 Task: Create in the project AgileRapid and in the Backlog issue 'Develop a new tool for automated testing of web application functional correctness and performance under stress conditions' a child issue 'Data access request policy enforcement and auditing', and assign it to team member softage.3@softage.net. Create in the project AgileRapid and in the Backlog issue 'Upgrade the error recovery and fault tolerance features of a web application to improve system stability and availability' a child issue 'Serverless computing application resource allocation remediation', and assign it to team member softage.4@softage.net
Action: Mouse moved to (246, 61)
Screenshot: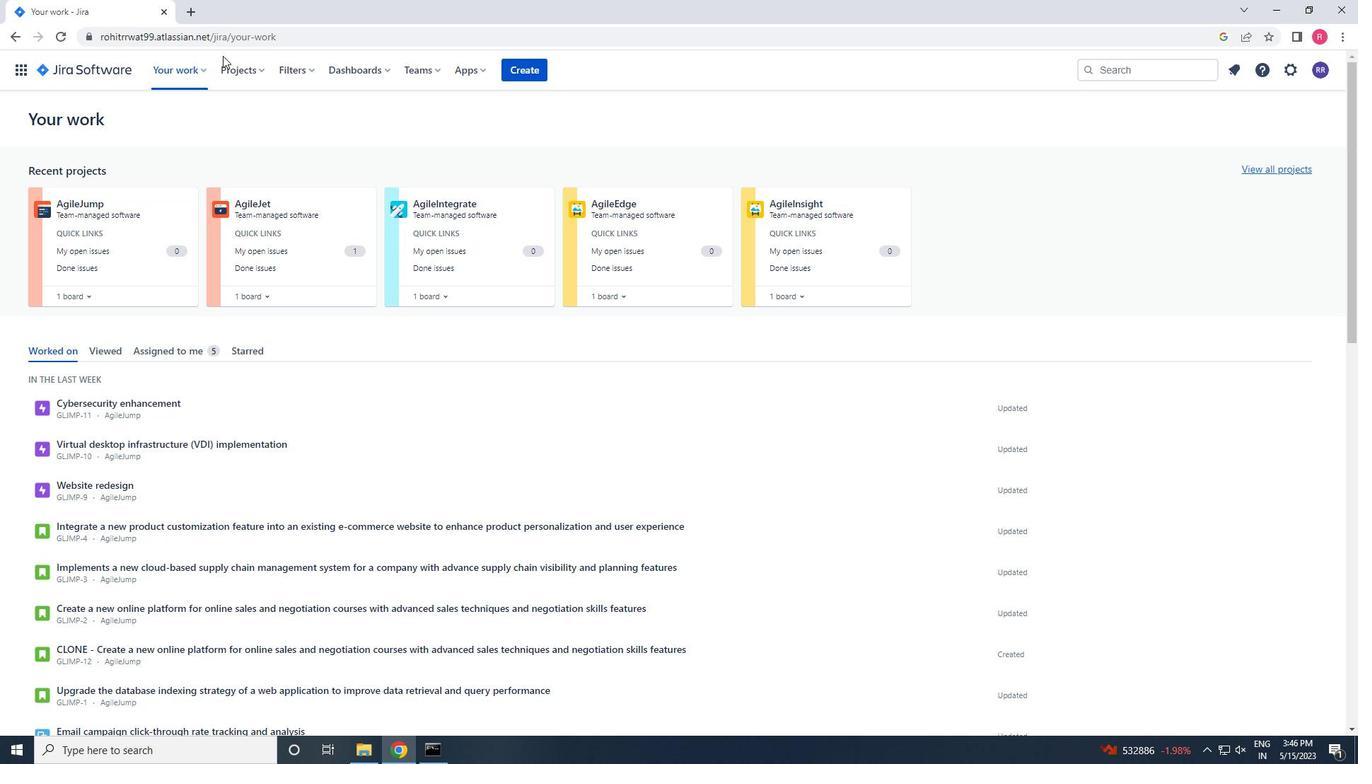 
Action: Mouse pressed left at (246, 61)
Screenshot: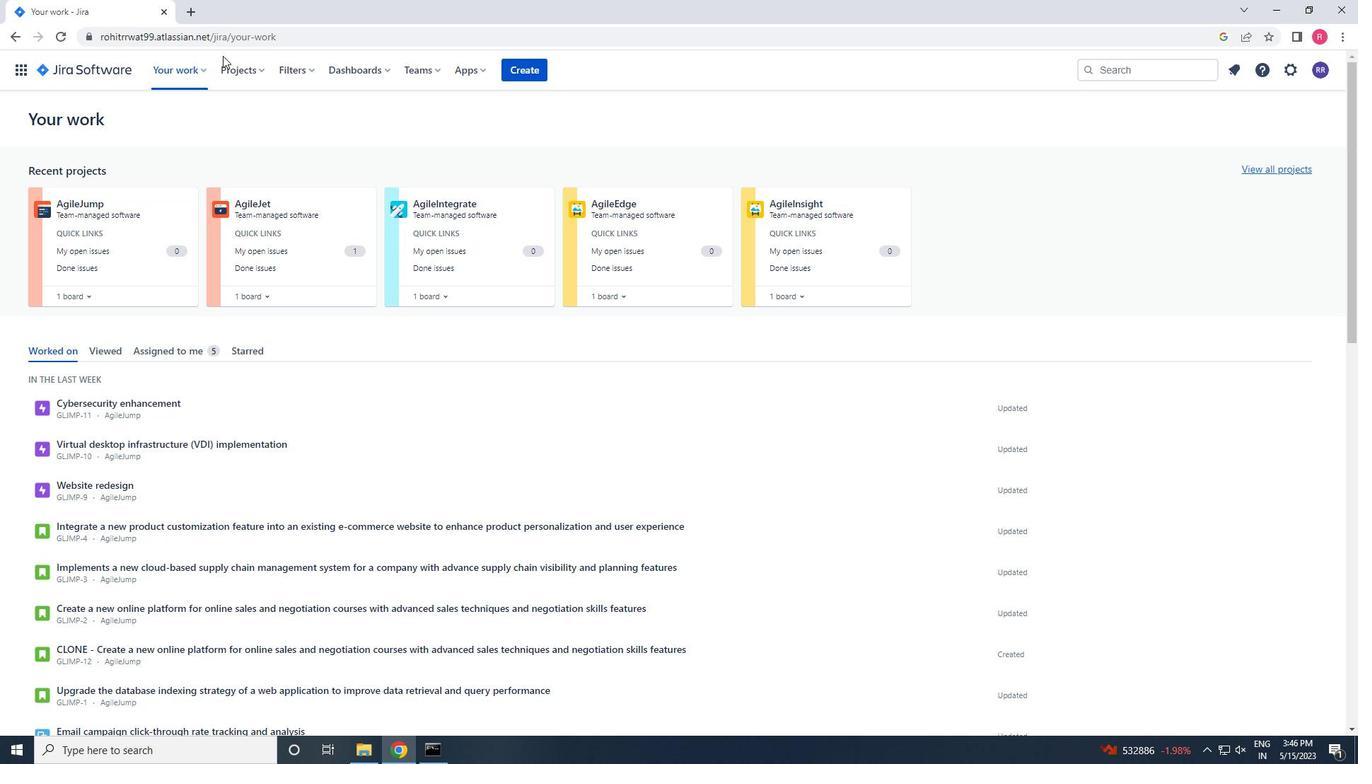 
Action: Mouse moved to (287, 141)
Screenshot: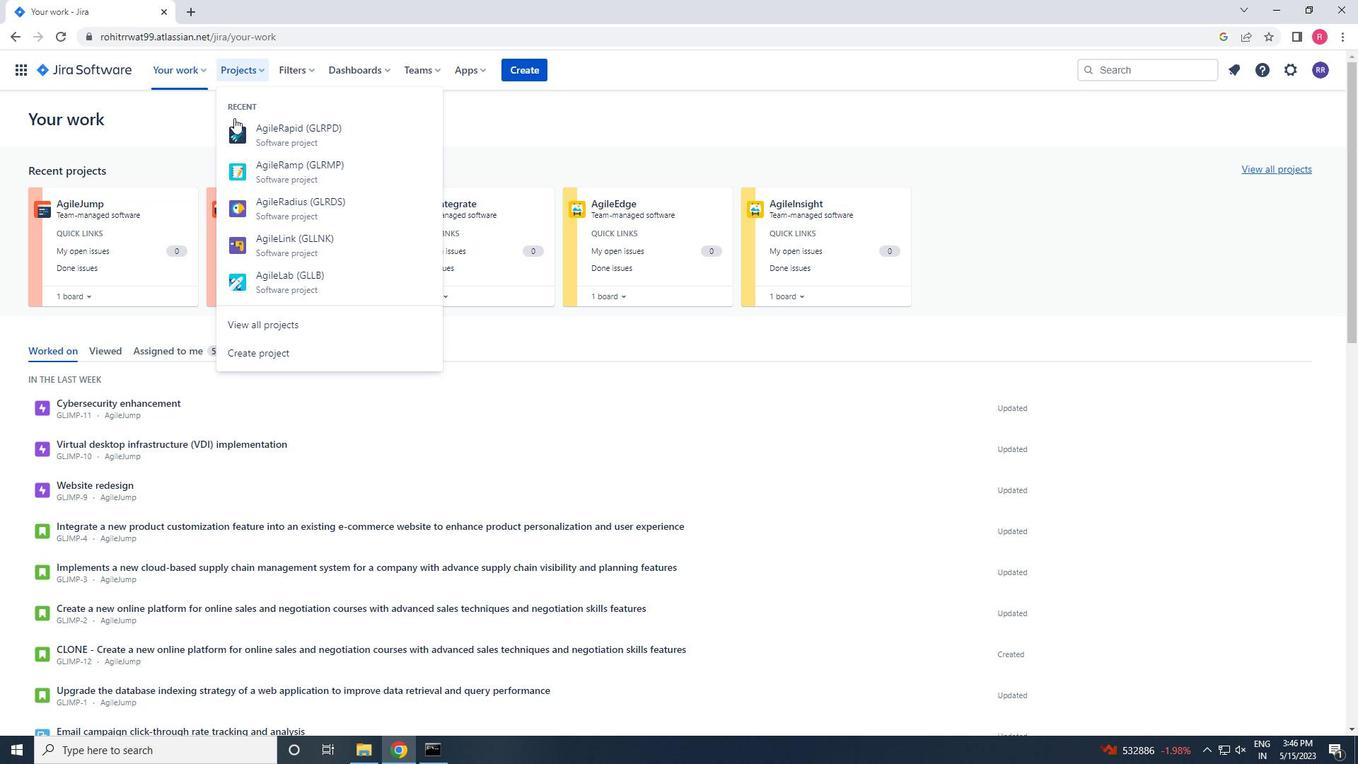 
Action: Mouse pressed left at (287, 141)
Screenshot: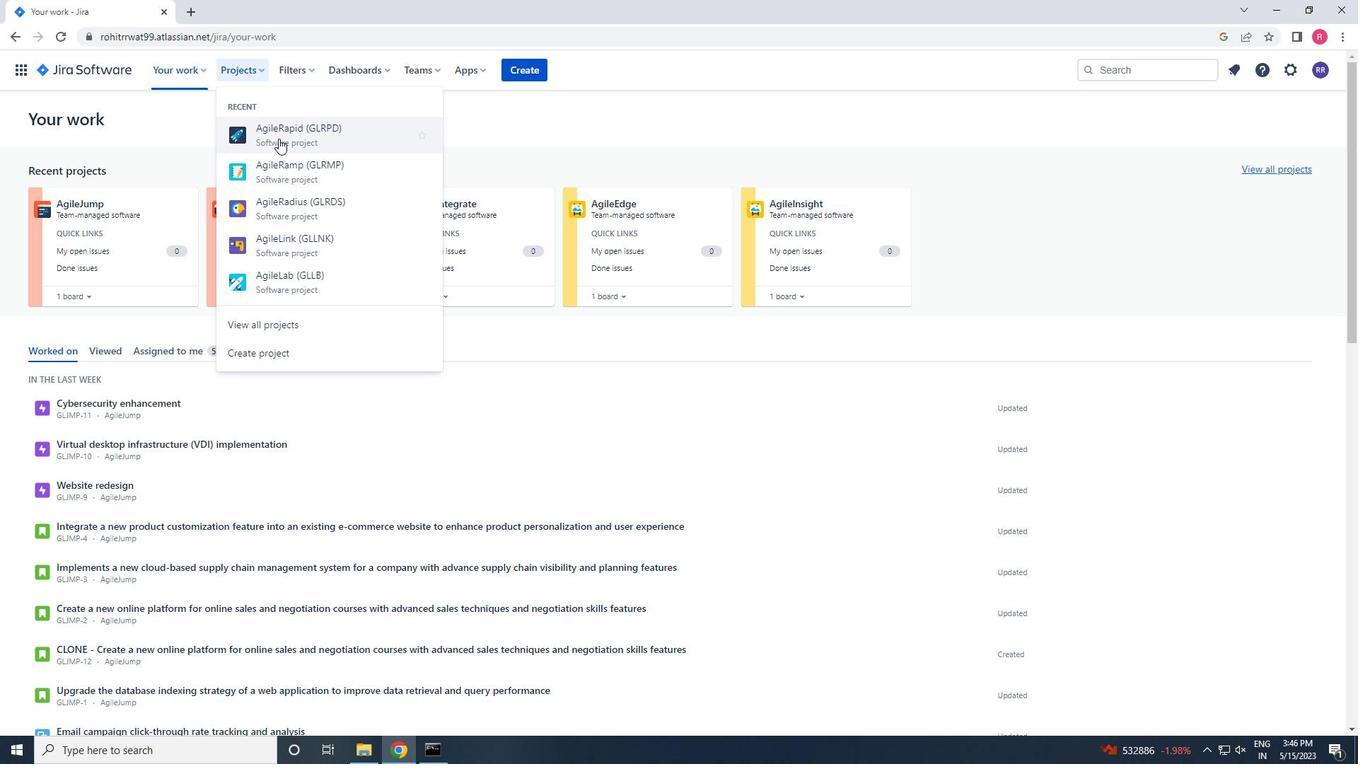 
Action: Mouse moved to (79, 215)
Screenshot: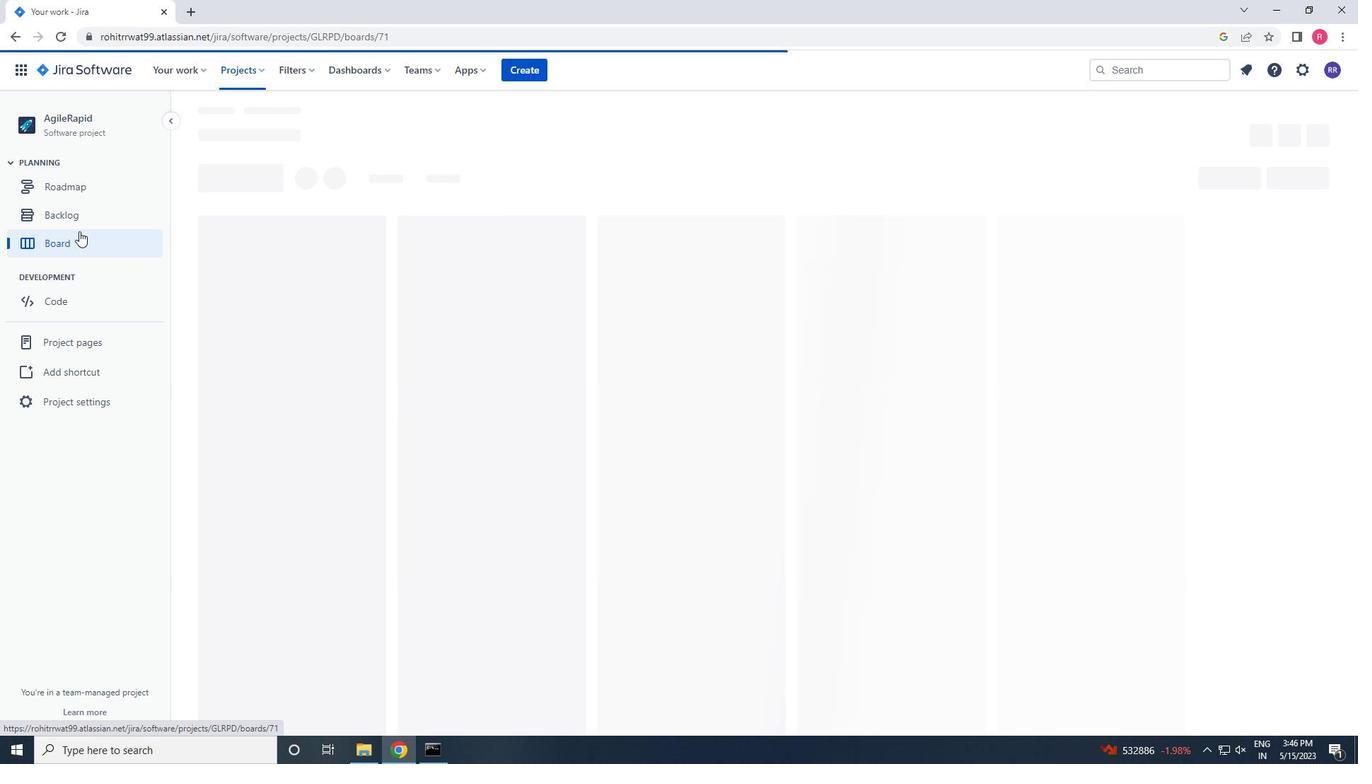 
Action: Mouse pressed left at (79, 215)
Screenshot: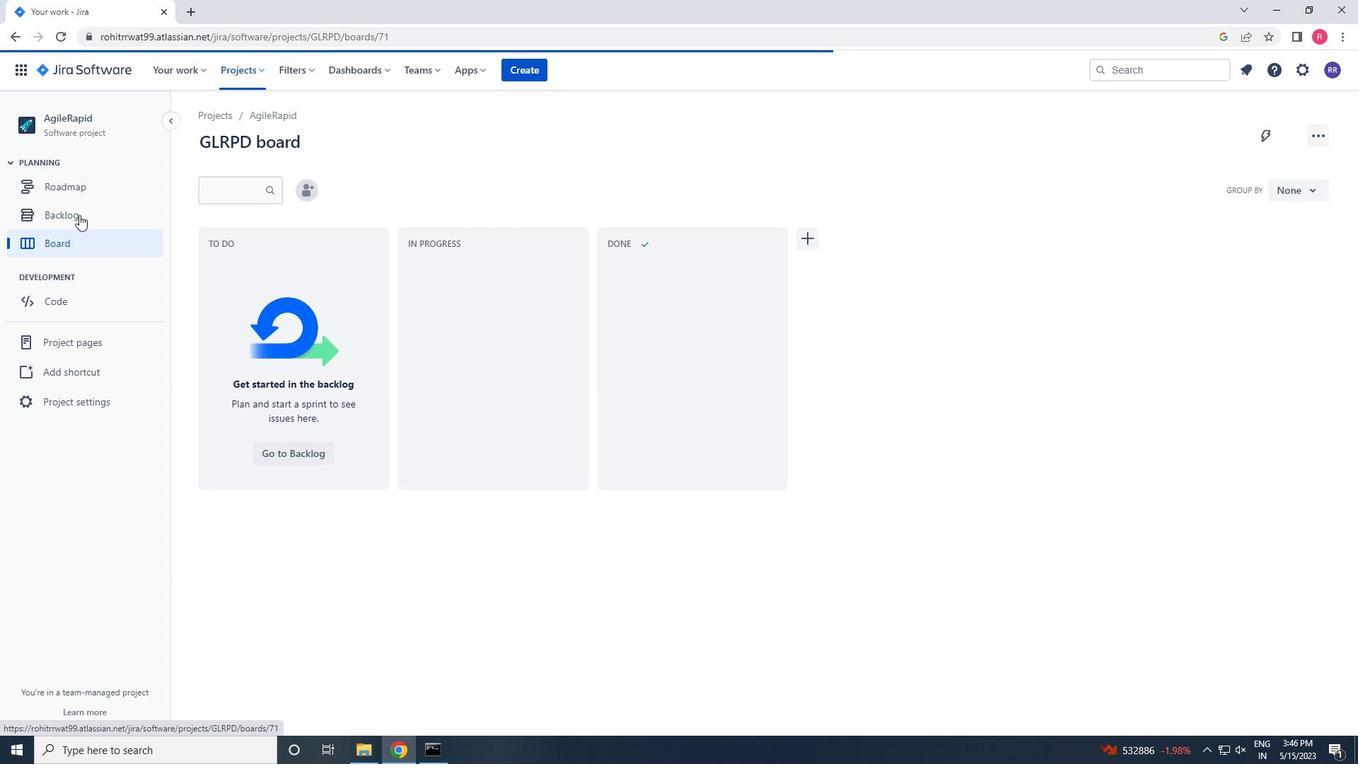 
Action: Mouse moved to (593, 583)
Screenshot: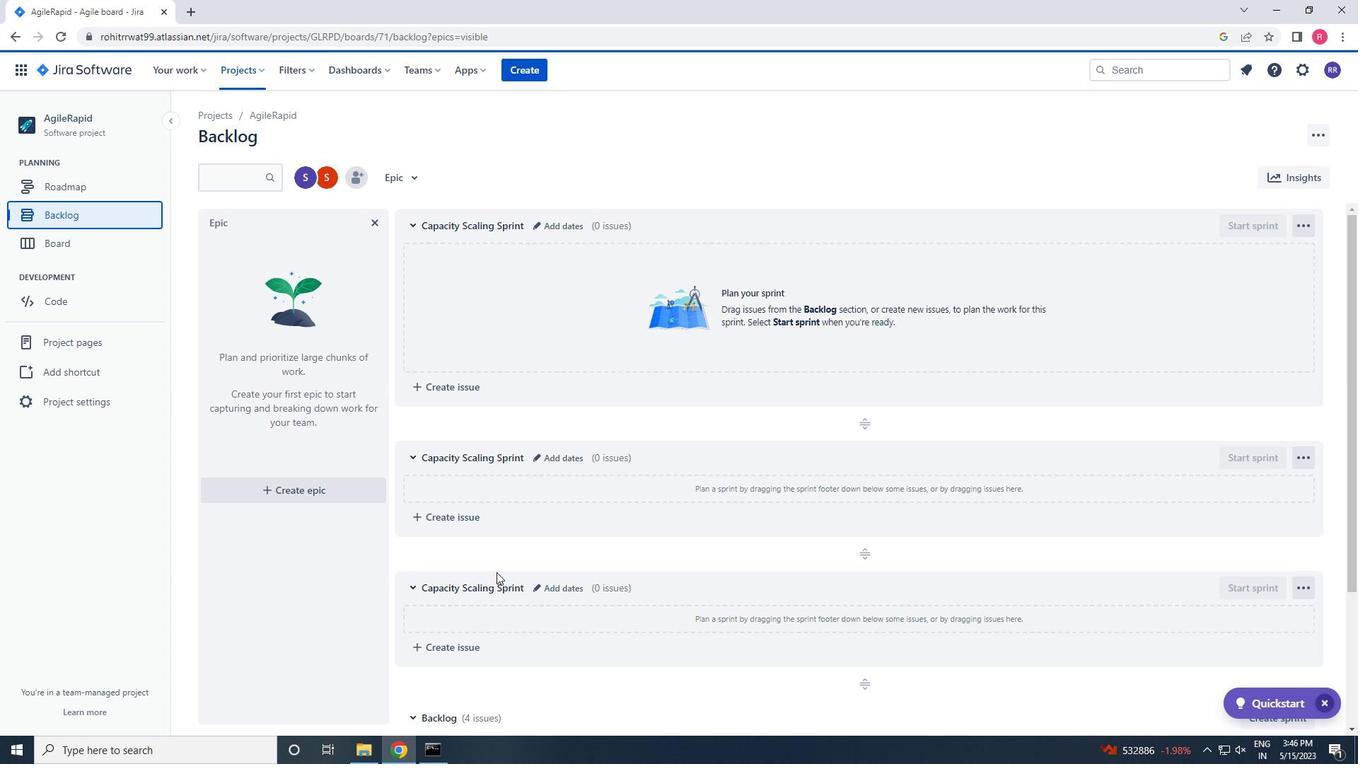 
Action: Mouse scrolled (593, 582) with delta (0, 0)
Screenshot: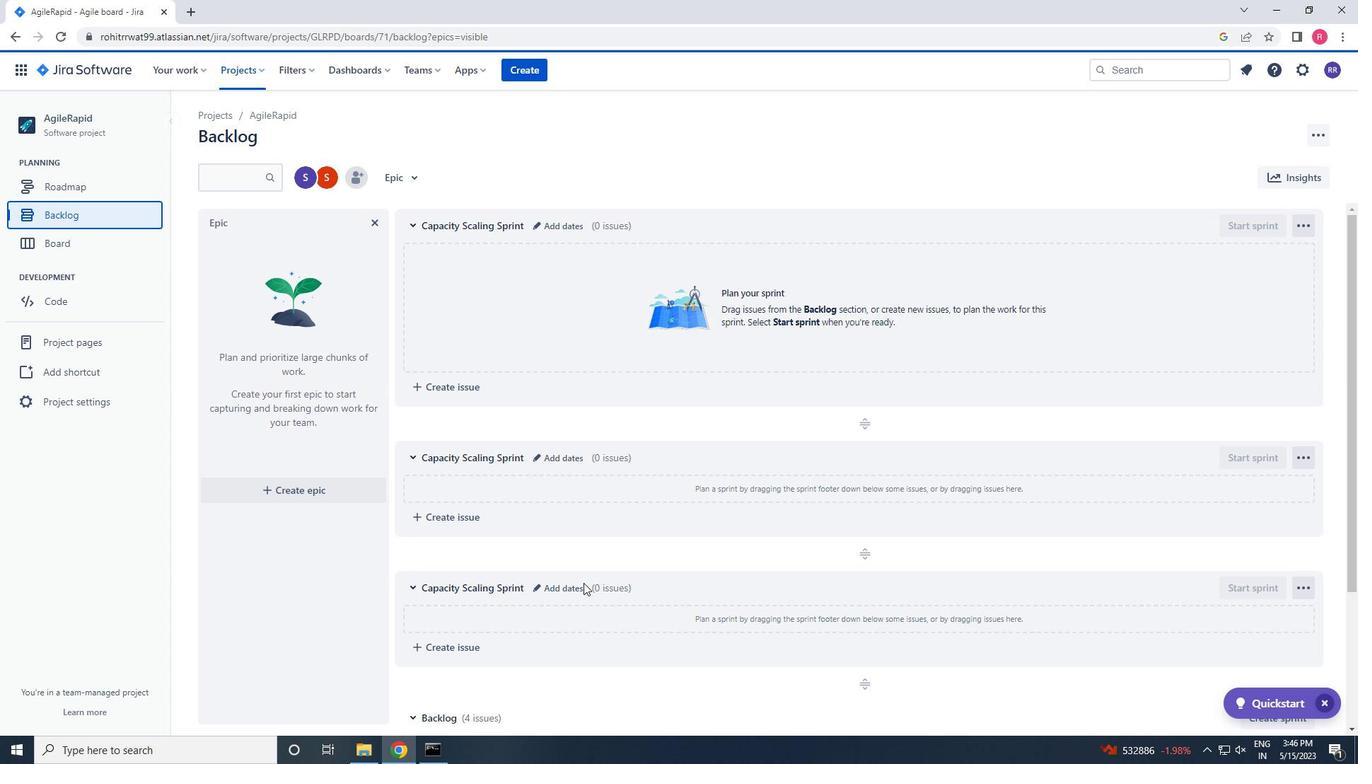 
Action: Mouse scrolled (593, 582) with delta (0, 0)
Screenshot: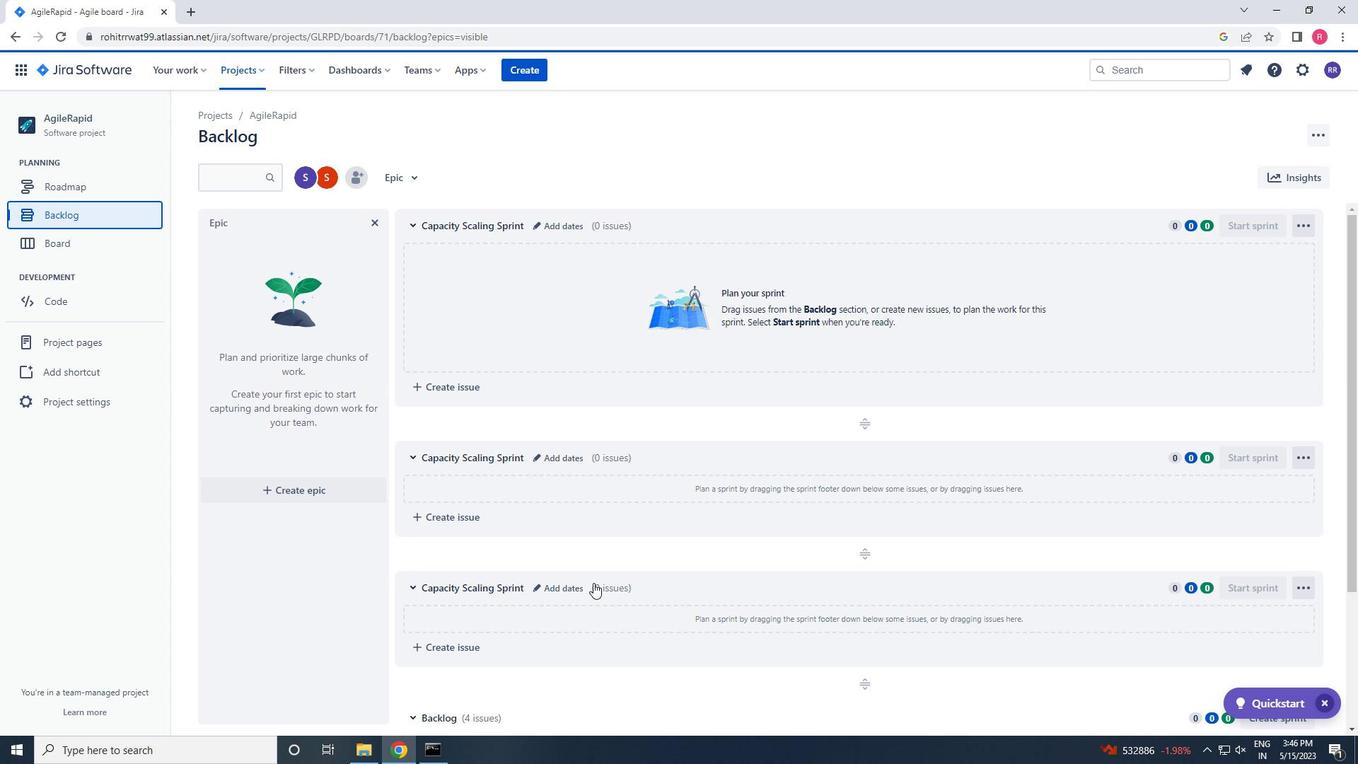 
Action: Mouse scrolled (593, 582) with delta (0, 0)
Screenshot: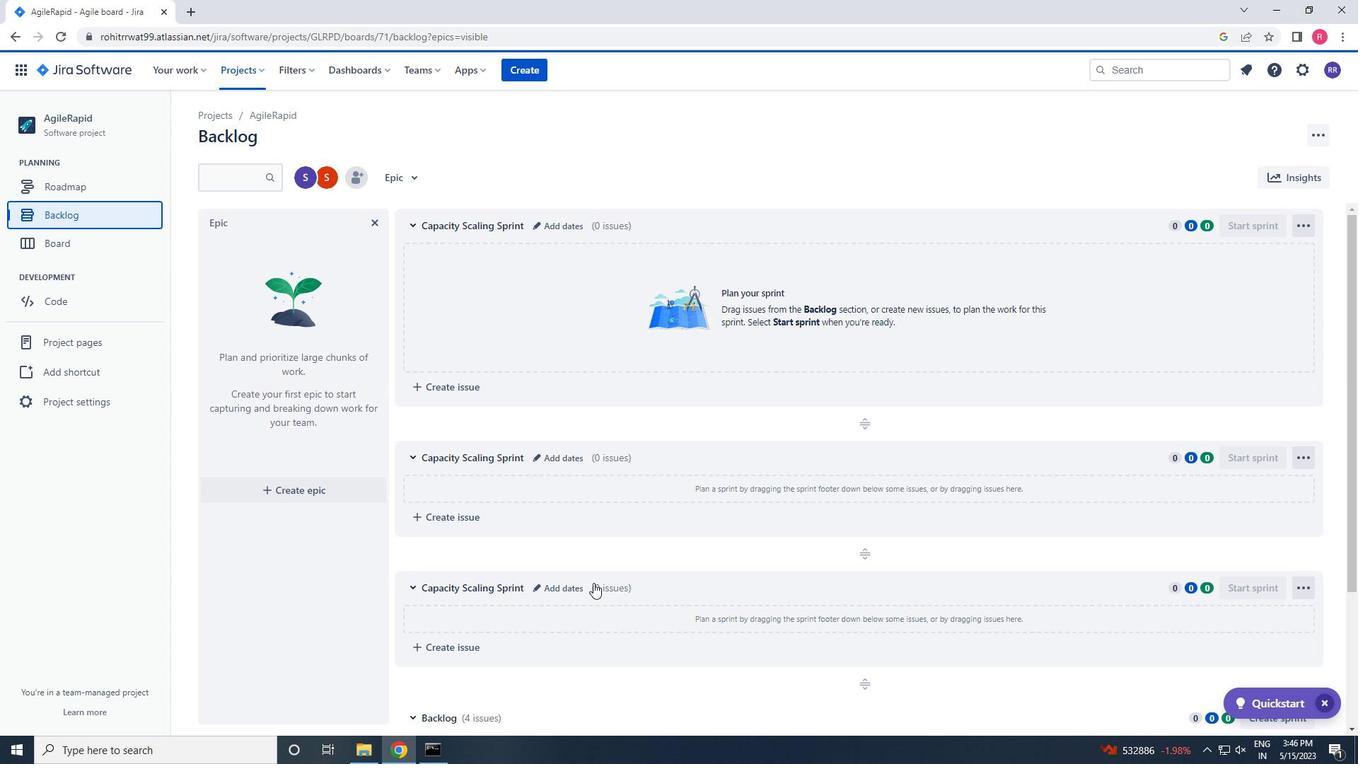 
Action: Mouse scrolled (593, 582) with delta (0, 0)
Screenshot: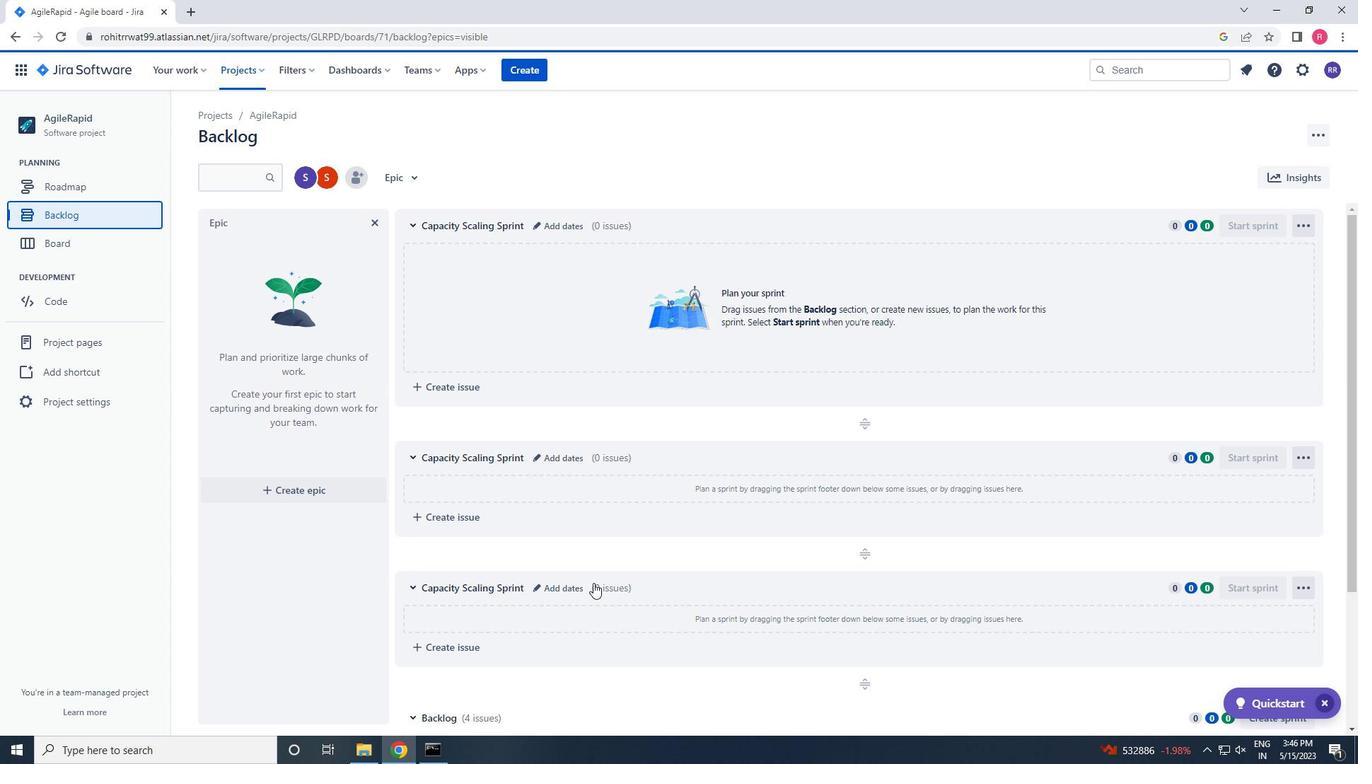 
Action: Mouse scrolled (593, 582) with delta (0, 0)
Screenshot: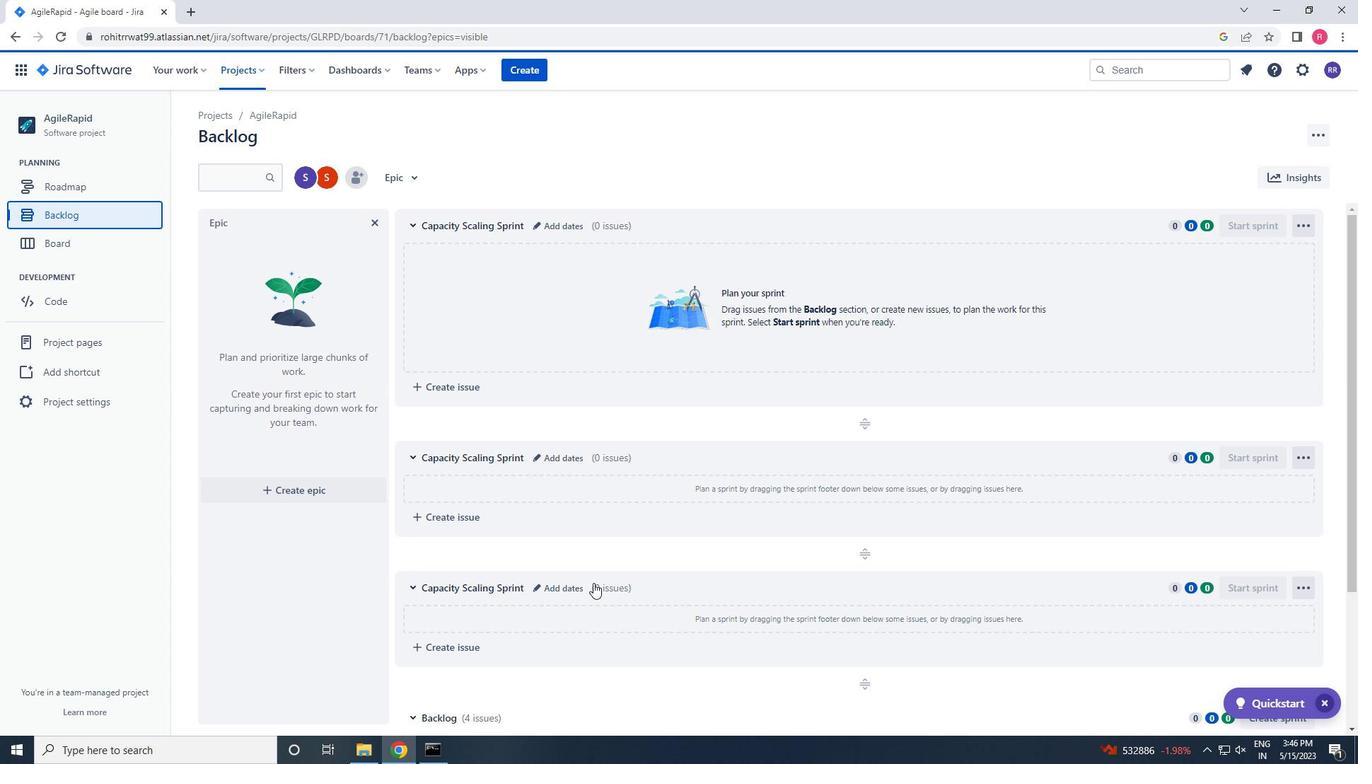 
Action: Mouse scrolled (593, 582) with delta (0, 0)
Screenshot: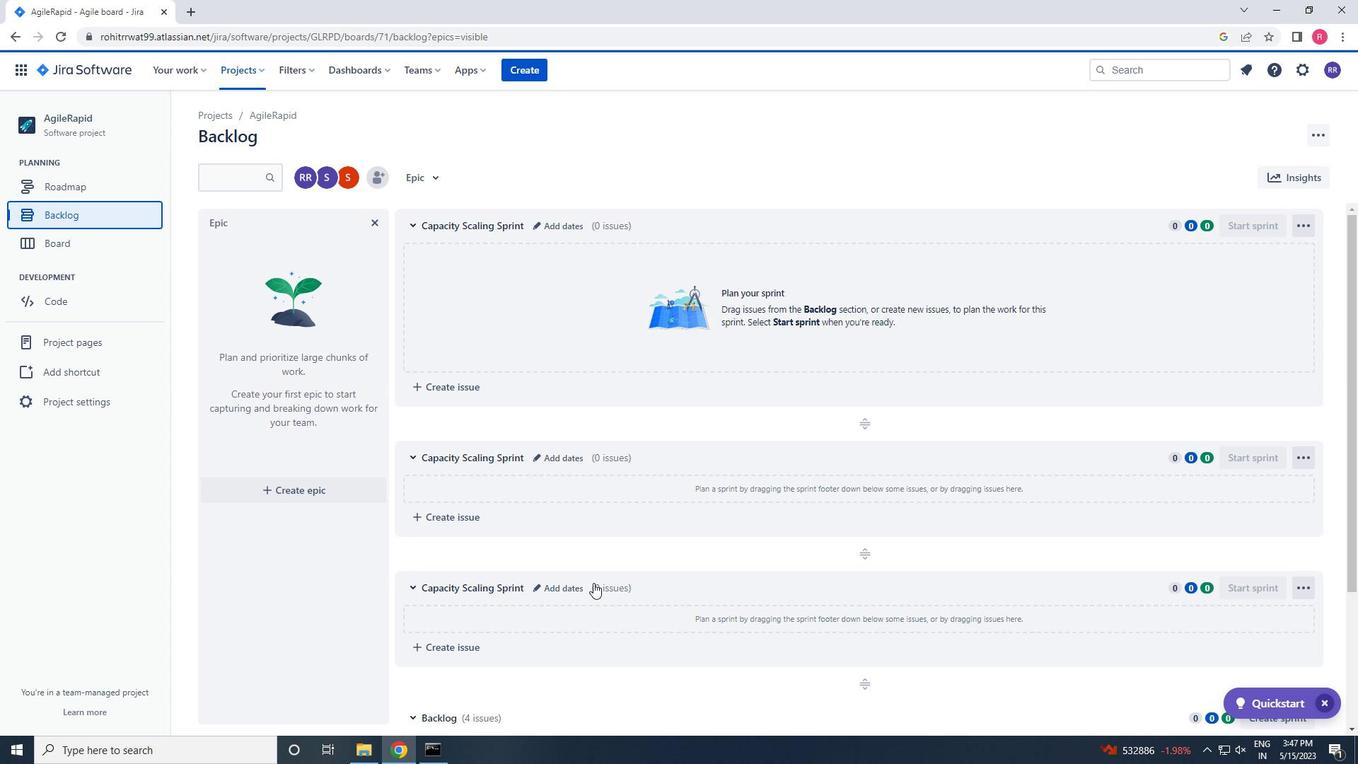 
Action: Mouse moved to (594, 583)
Screenshot: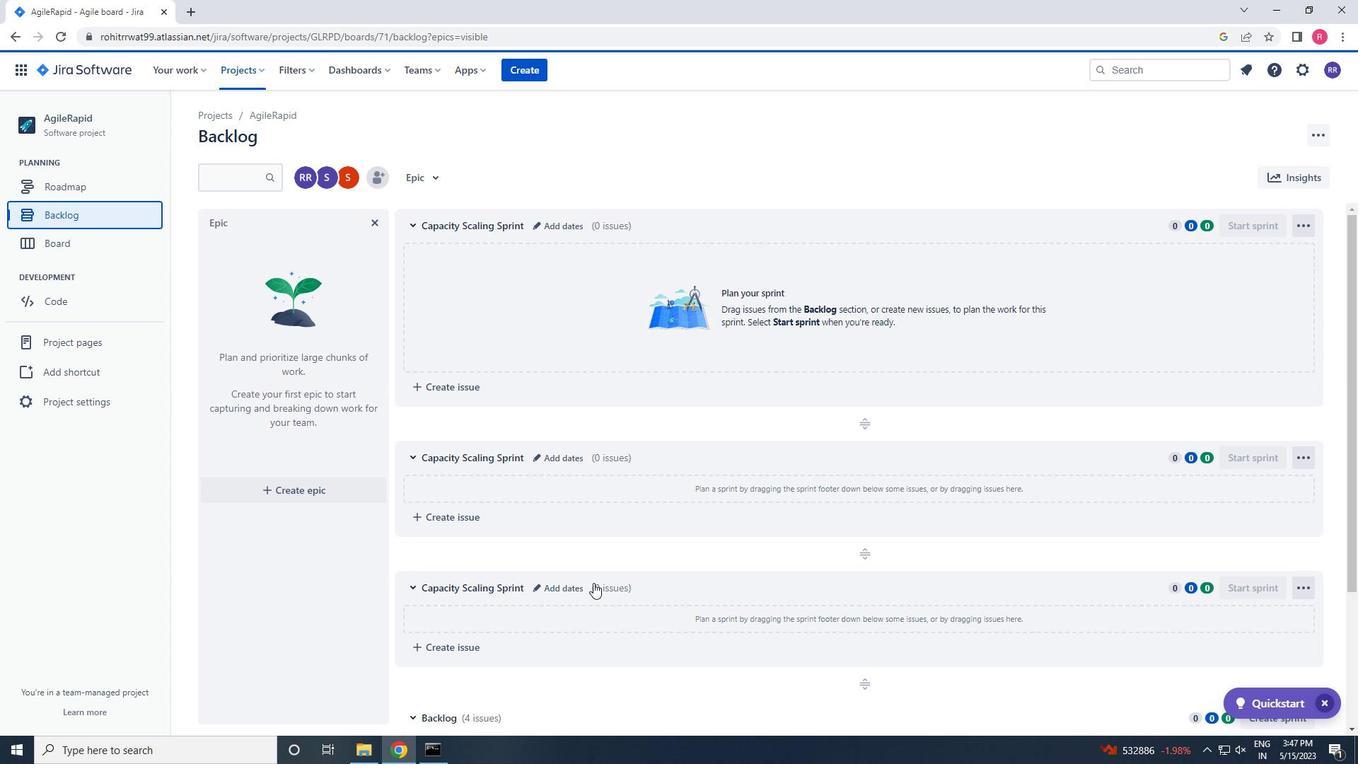 
Action: Mouse scrolled (594, 582) with delta (0, 0)
Screenshot: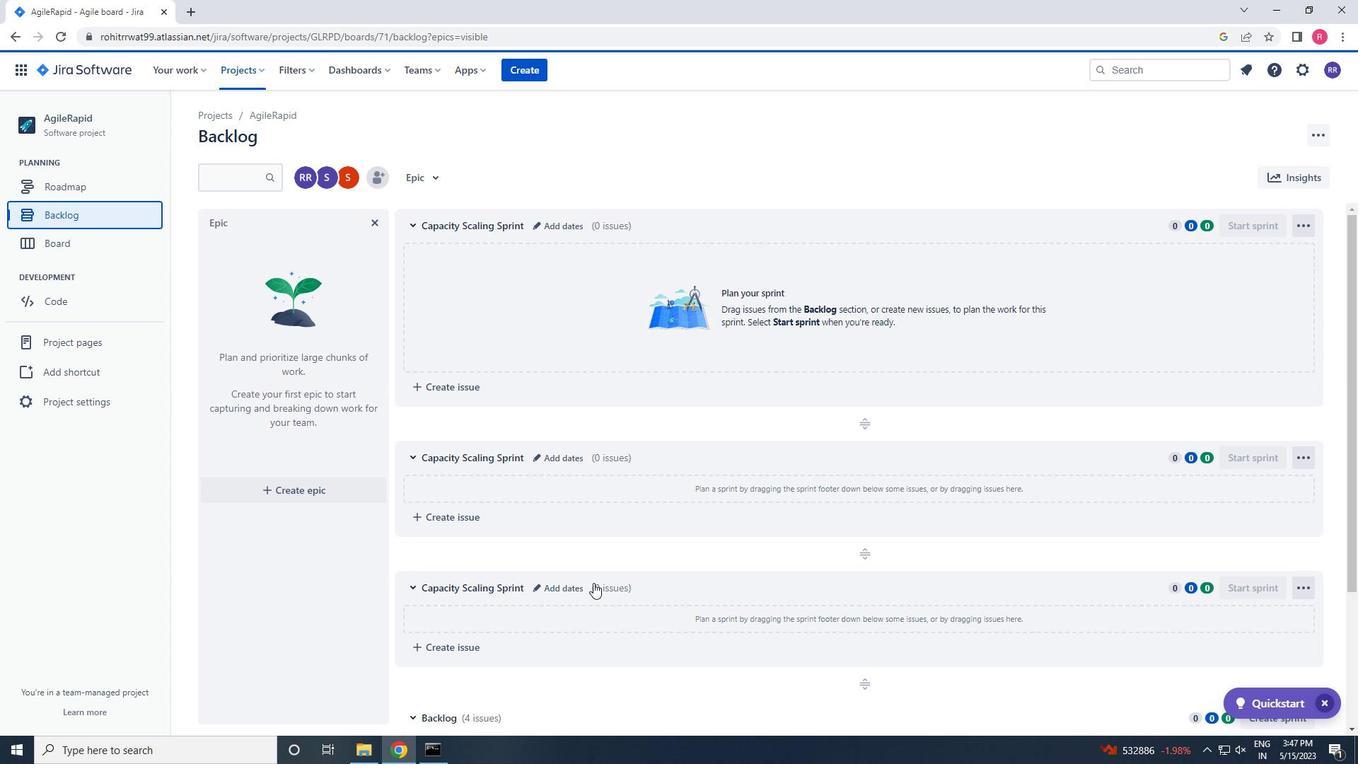 
Action: Mouse moved to (1090, 617)
Screenshot: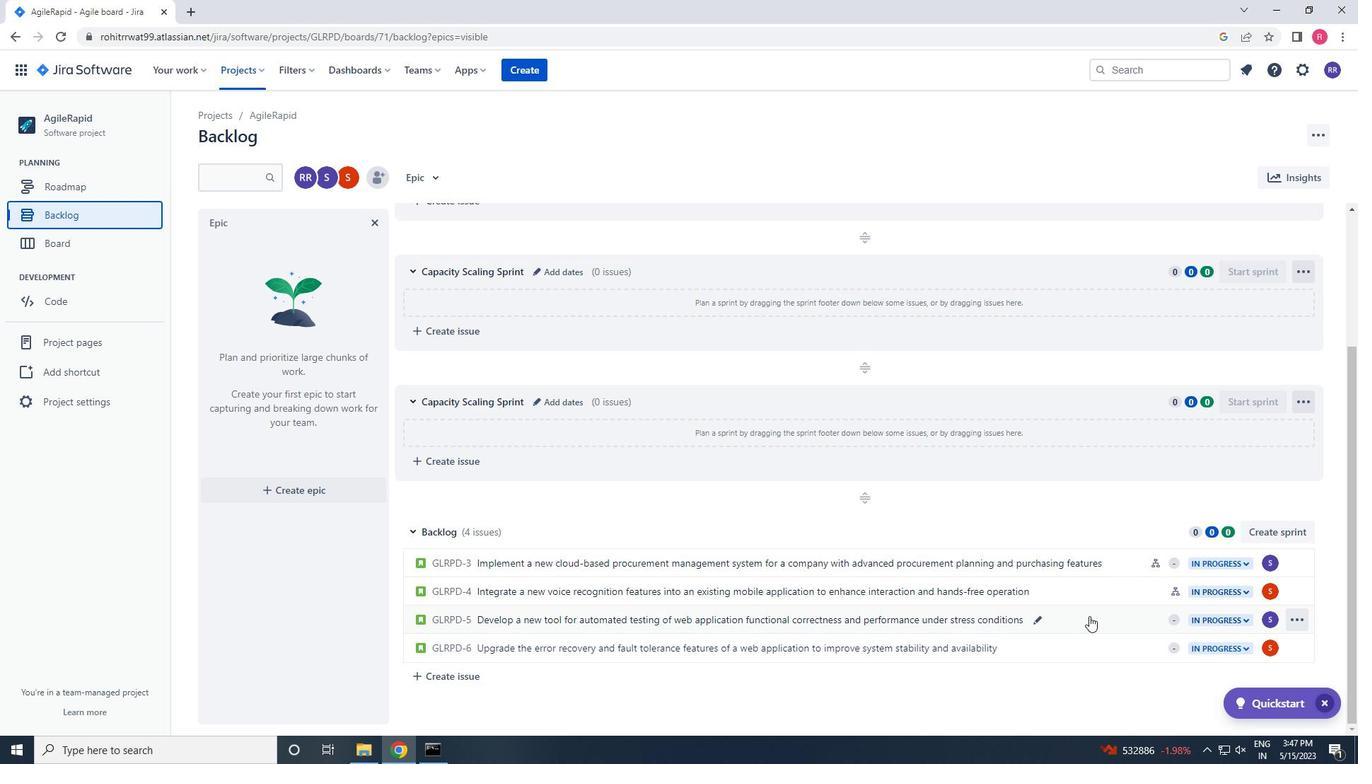 
Action: Mouse pressed left at (1090, 617)
Screenshot: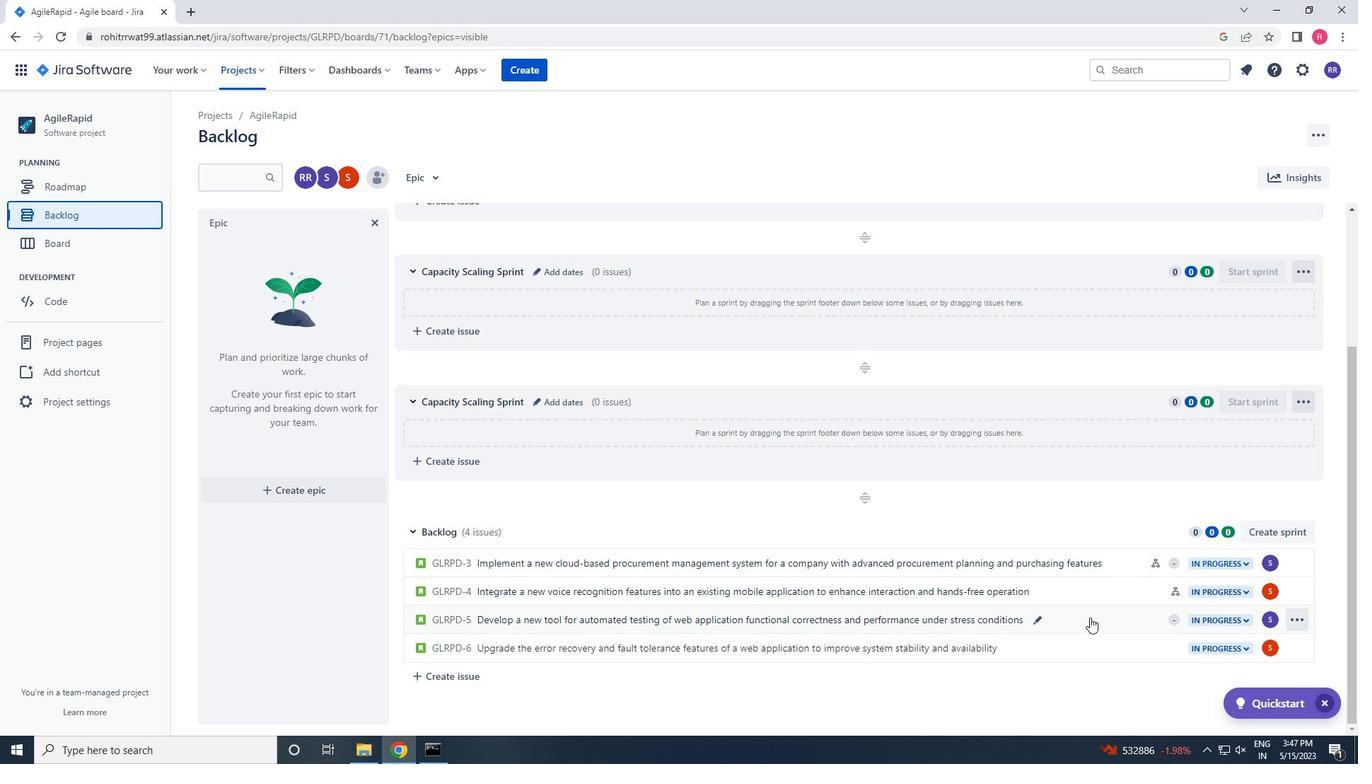 
Action: Mouse moved to (1106, 358)
Screenshot: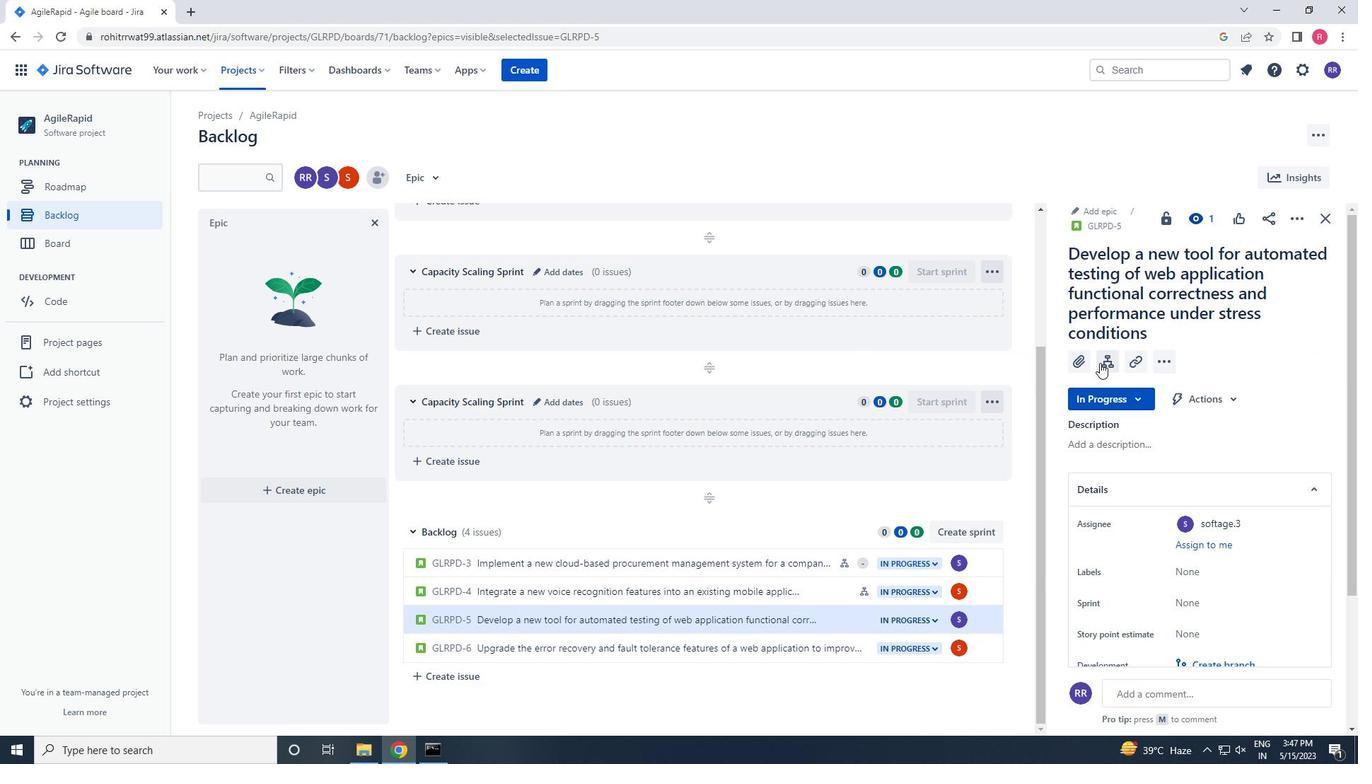 
Action: Mouse pressed left at (1106, 358)
Screenshot: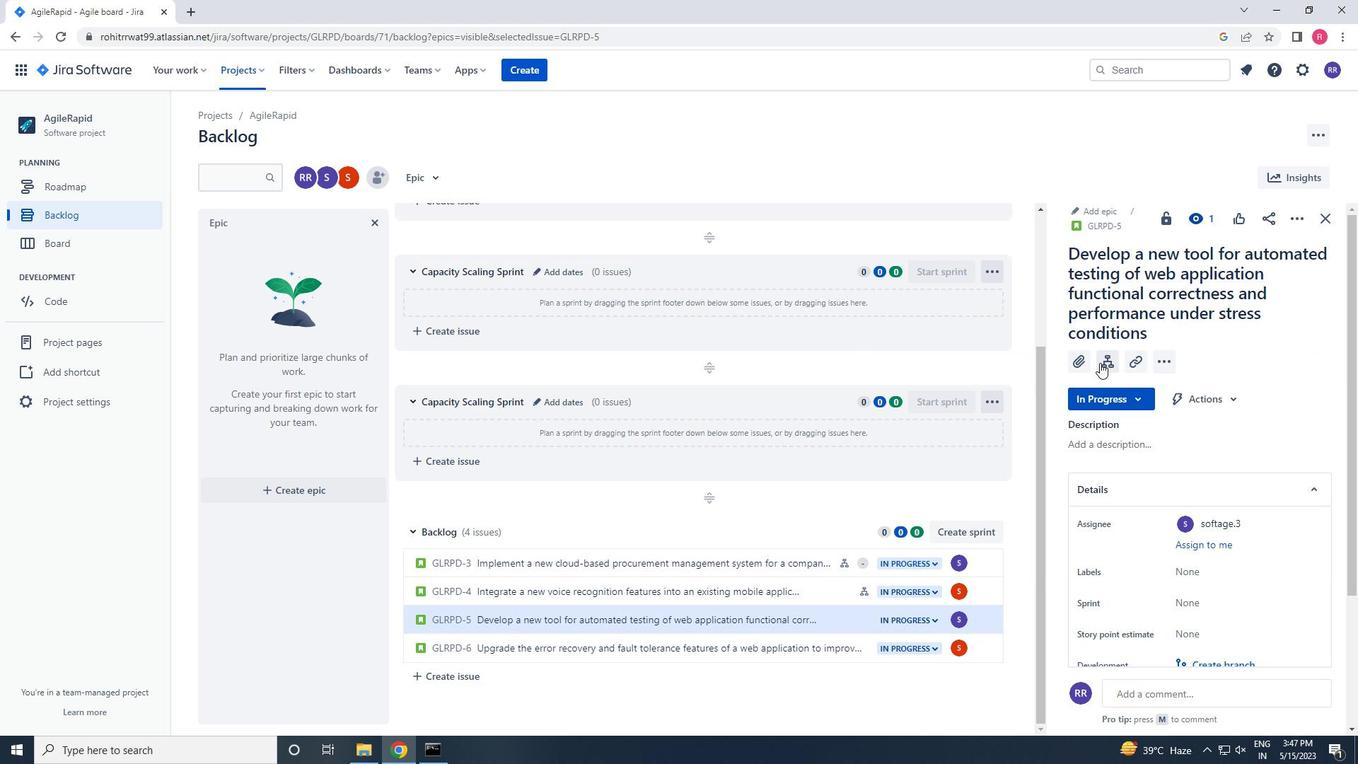 
Action: Key pressed <Key.shift>DATA<Key.space>ACCESS<Key.space>E<Key.backspace>REQUEST<Key.space>POLICY<Key.space><Key.space>ENFOR<Key.backspace>RCEMENT<Key.space>AND<Key.space>AUDITING<Key.space><Key.enter>
Screenshot: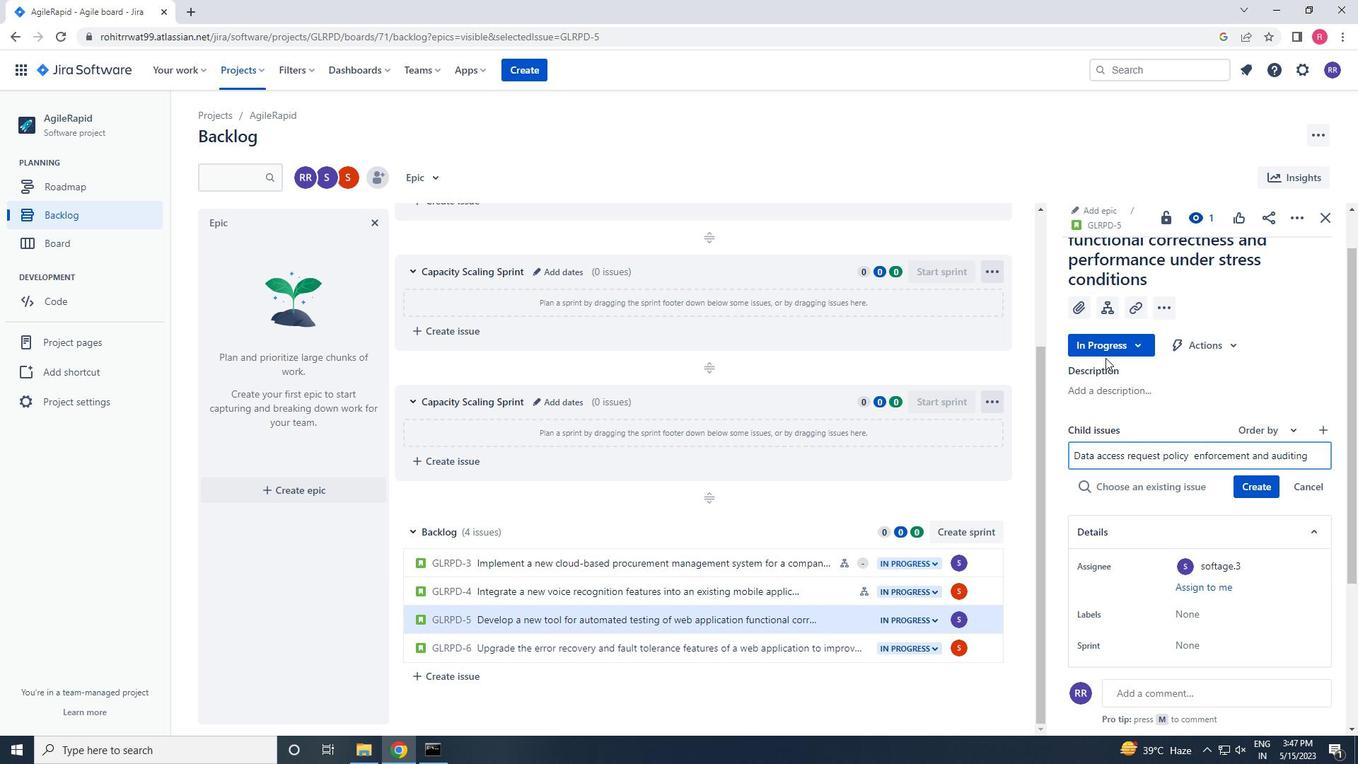 
Action: Mouse moved to (1270, 467)
Screenshot: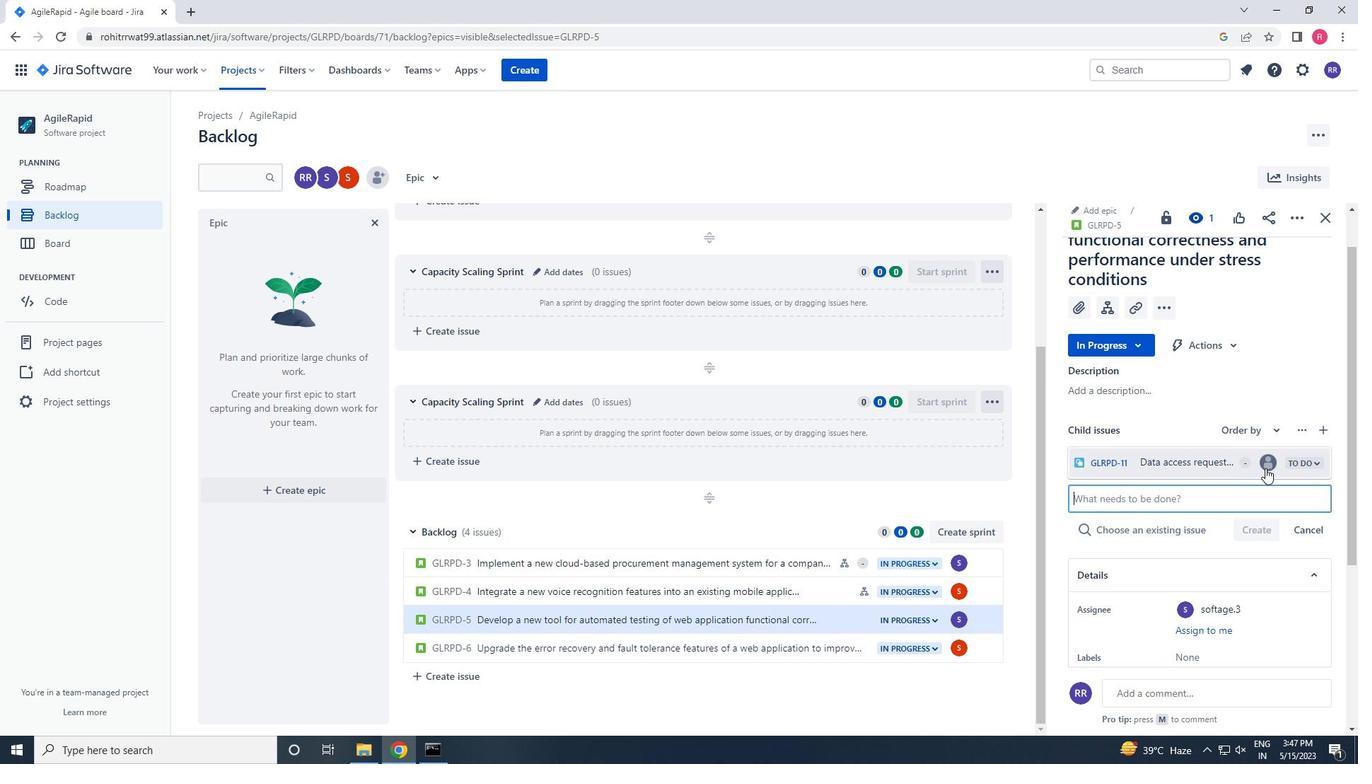 
Action: Mouse pressed left at (1270, 467)
Screenshot: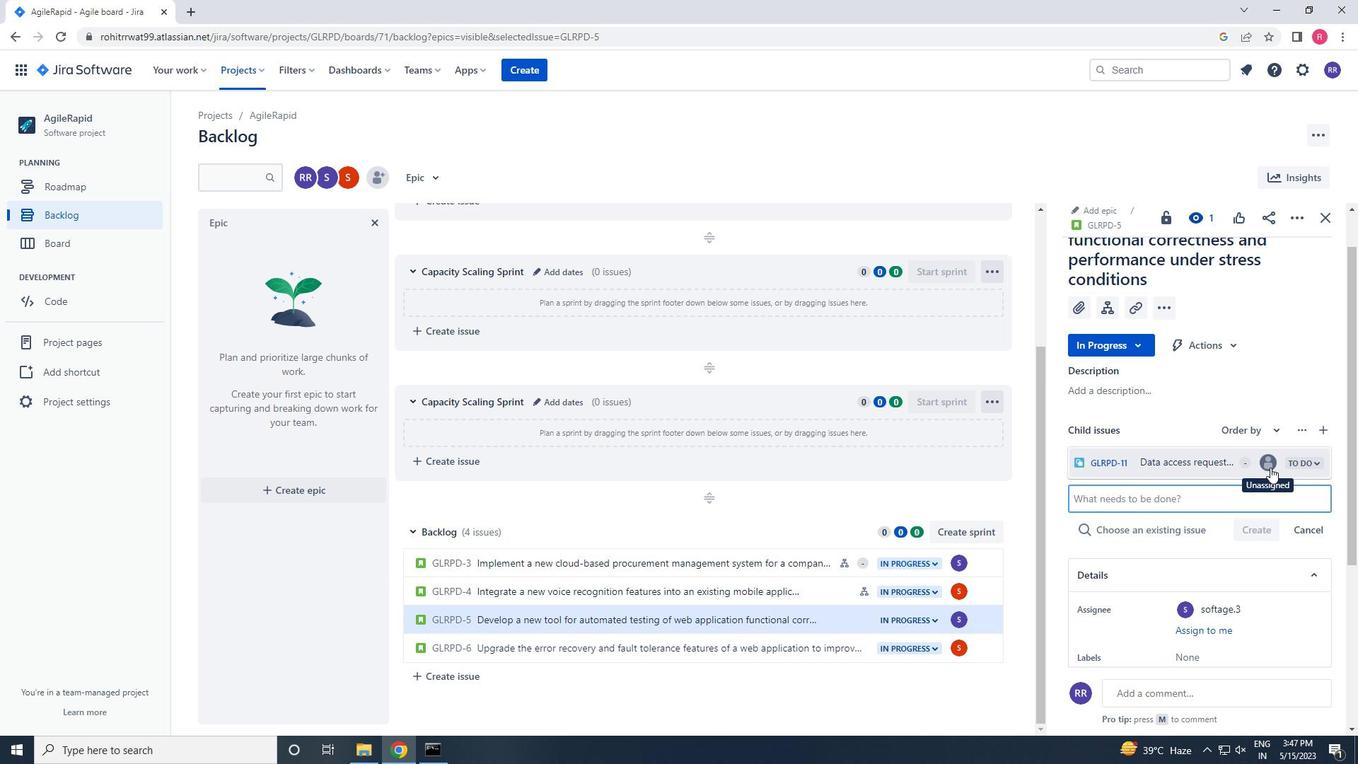 
Action: Mouse moved to (1275, 463)
Screenshot: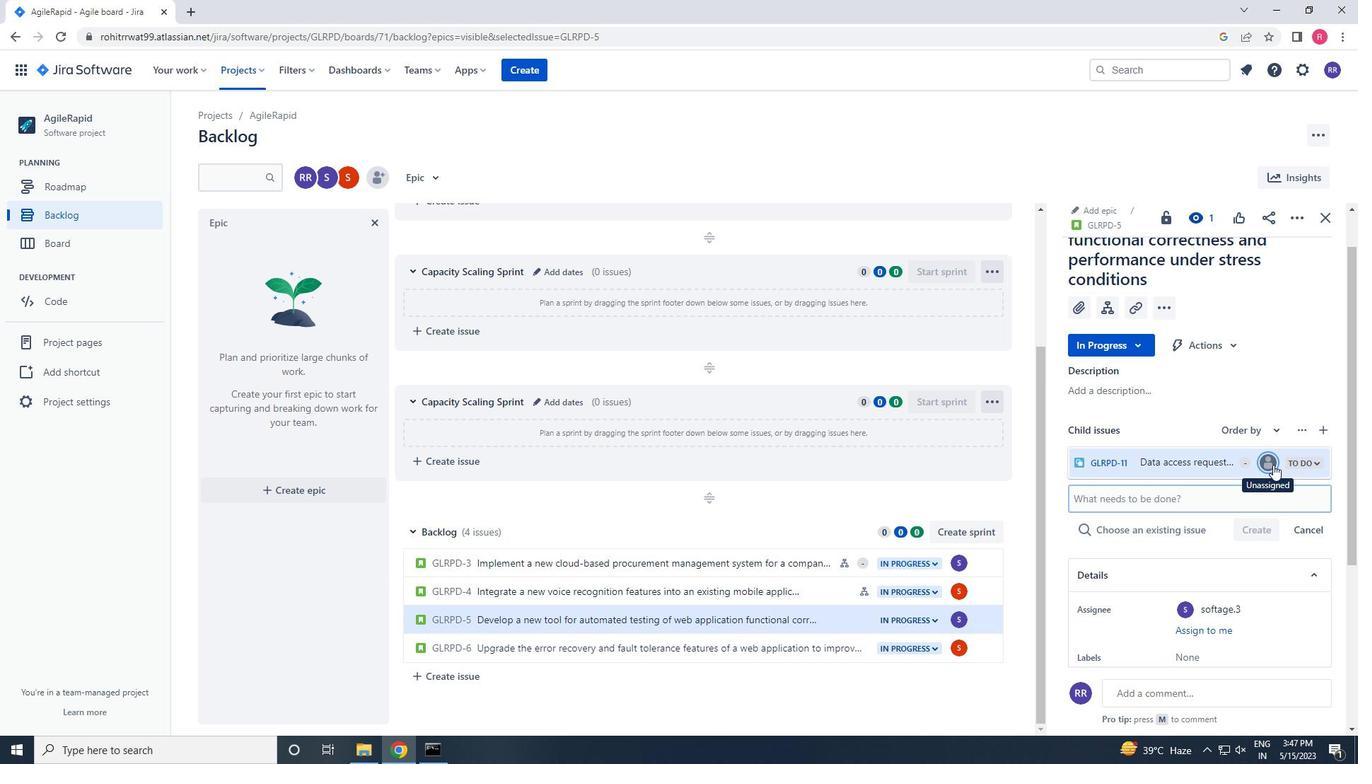 
Action: Mouse pressed left at (1275, 463)
Screenshot: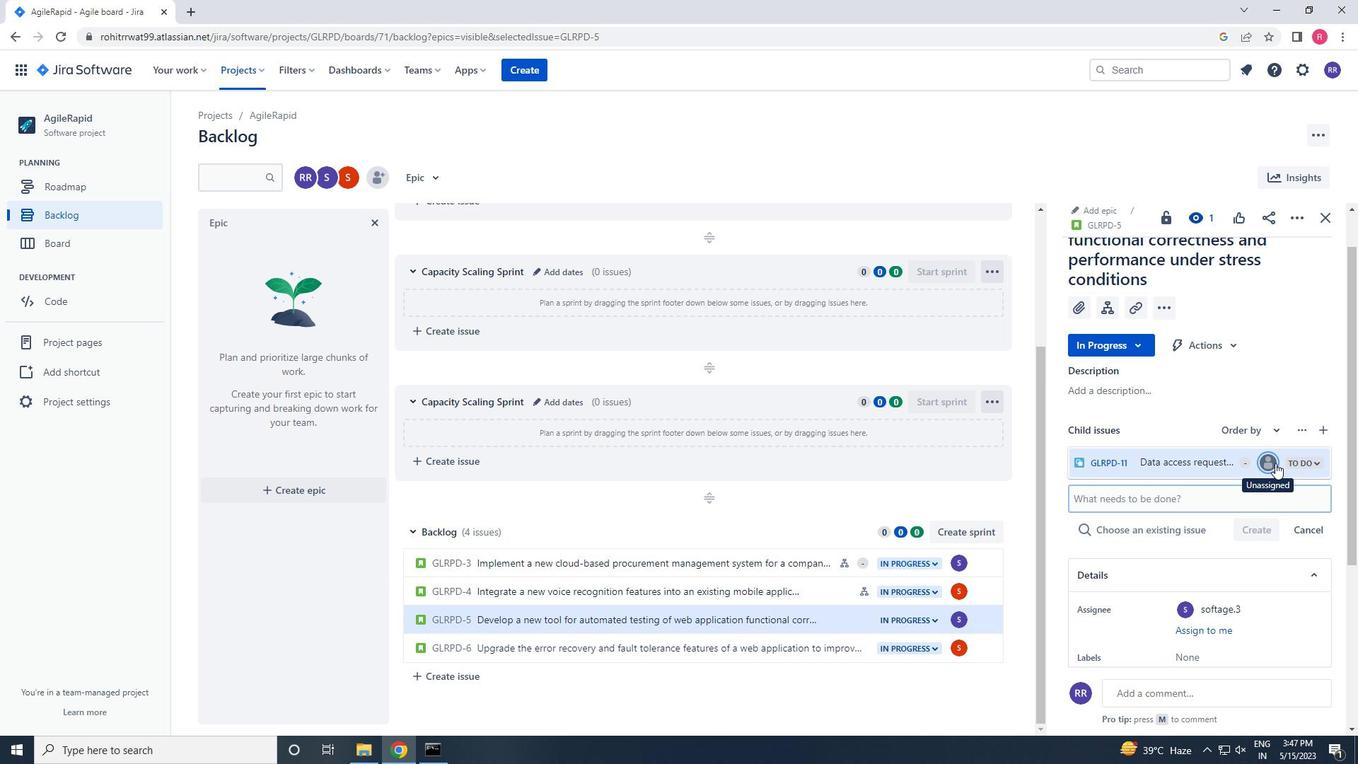 
Action: Mouse pressed left at (1275, 463)
Screenshot: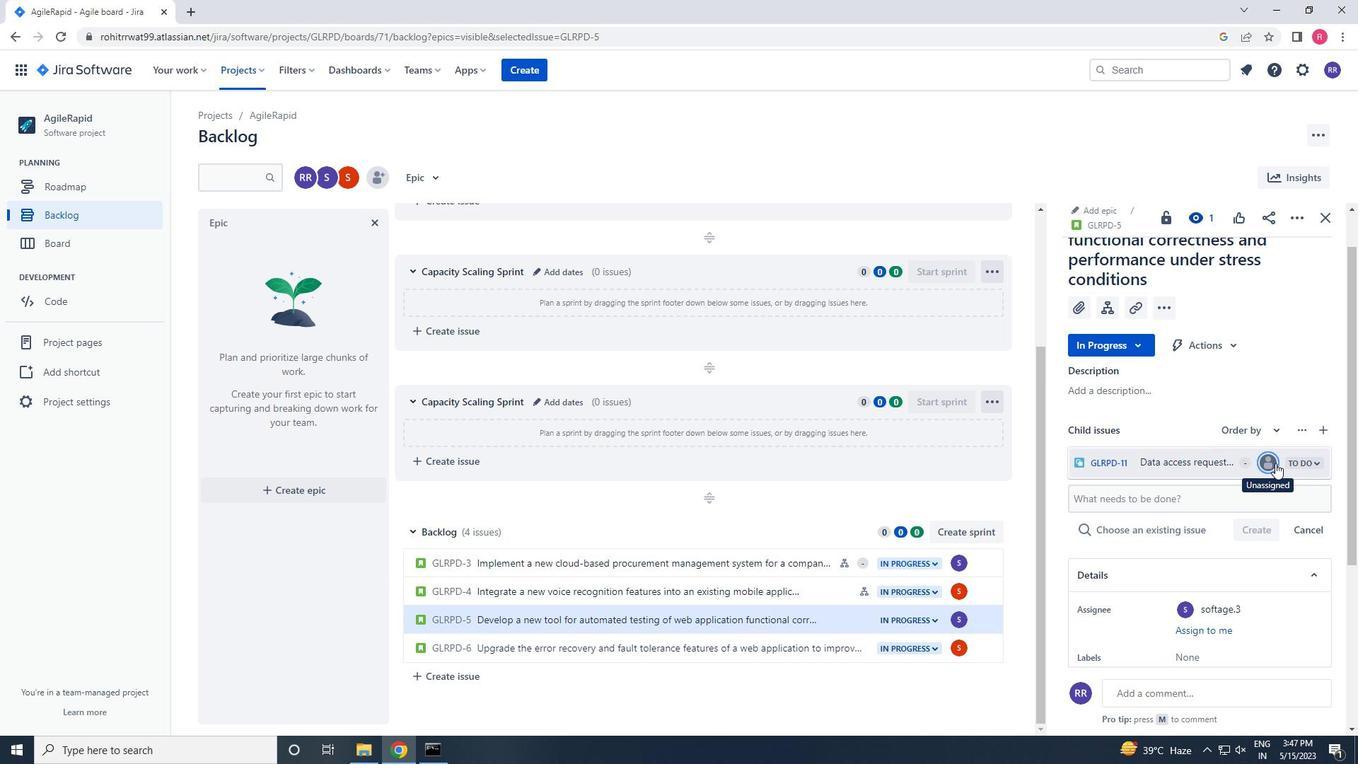 
Action: Key pressed SOFTAGE.3<Key.shift>
Screenshot: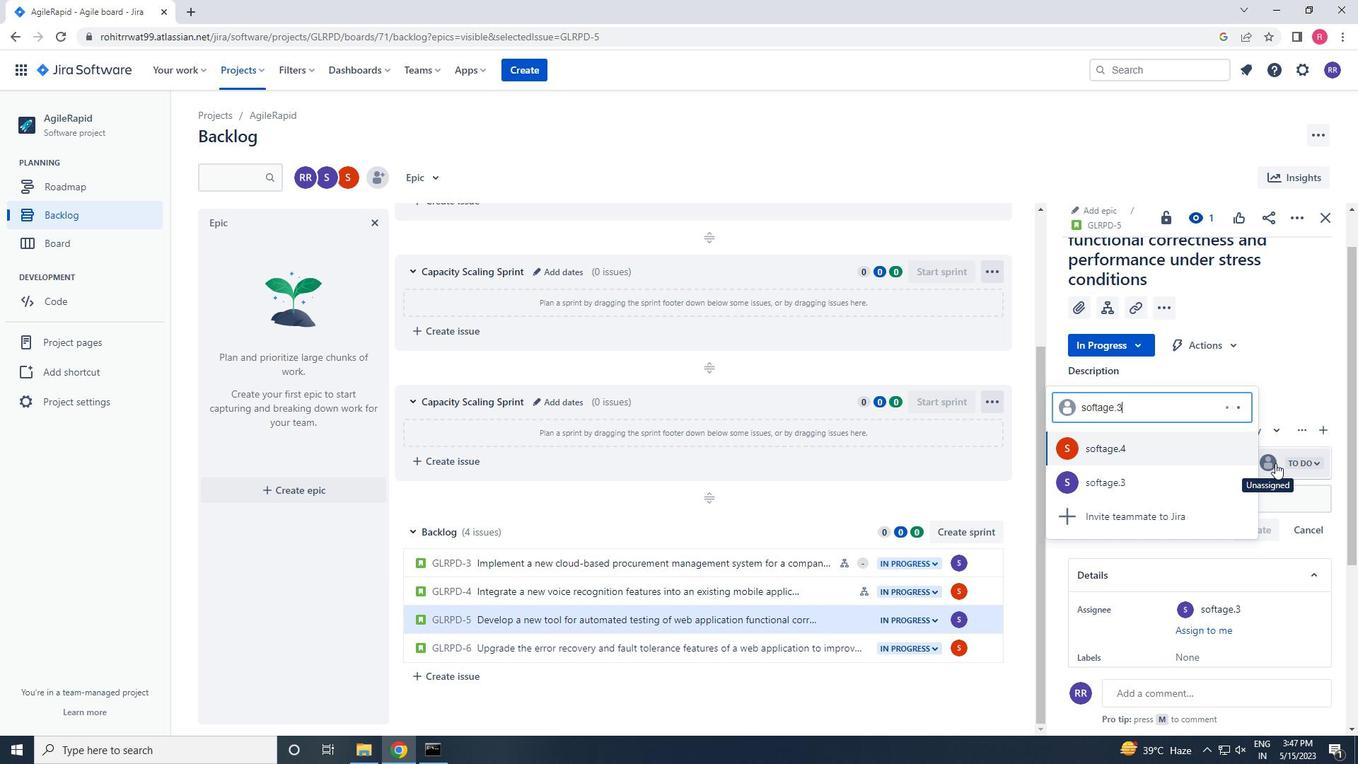 
Action: Mouse moved to (1276, 463)
Screenshot: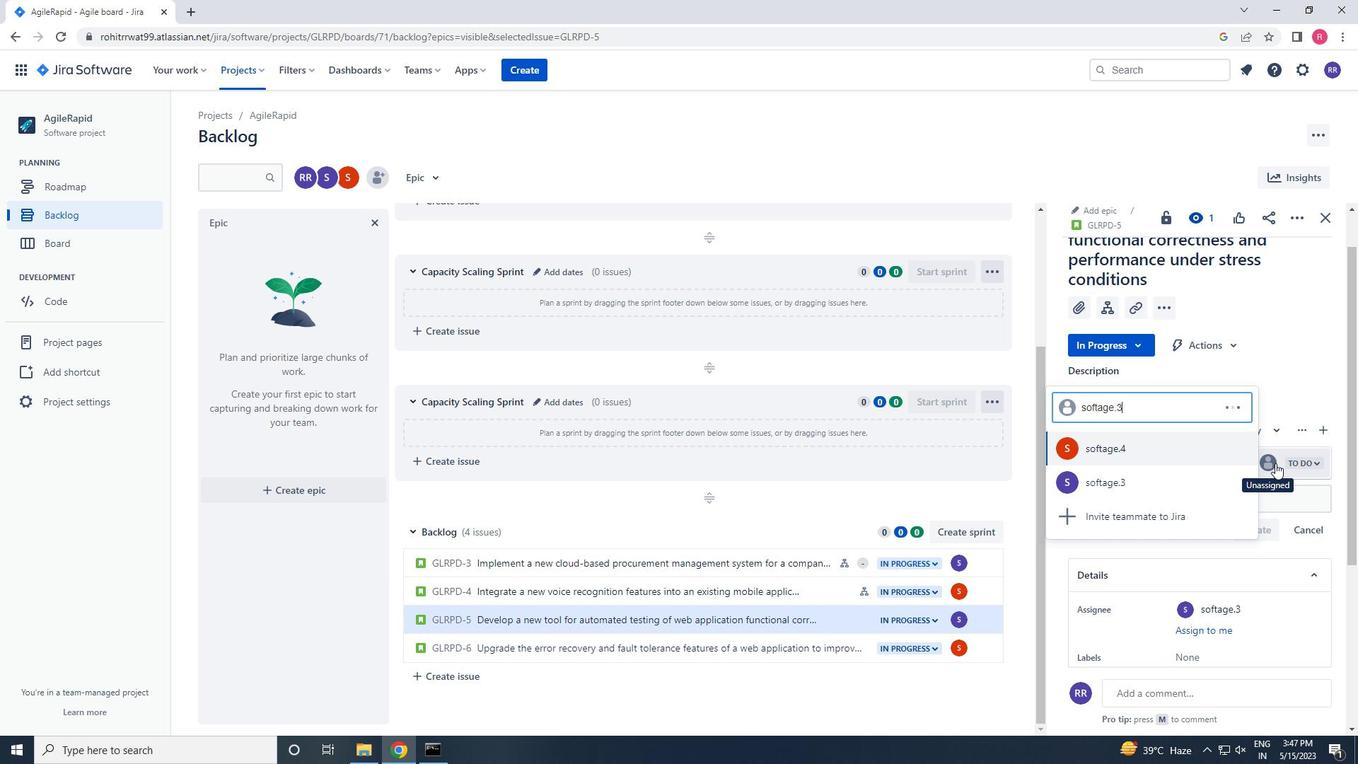 
Action: Key pressed @SOFTAGE.NET
Screenshot: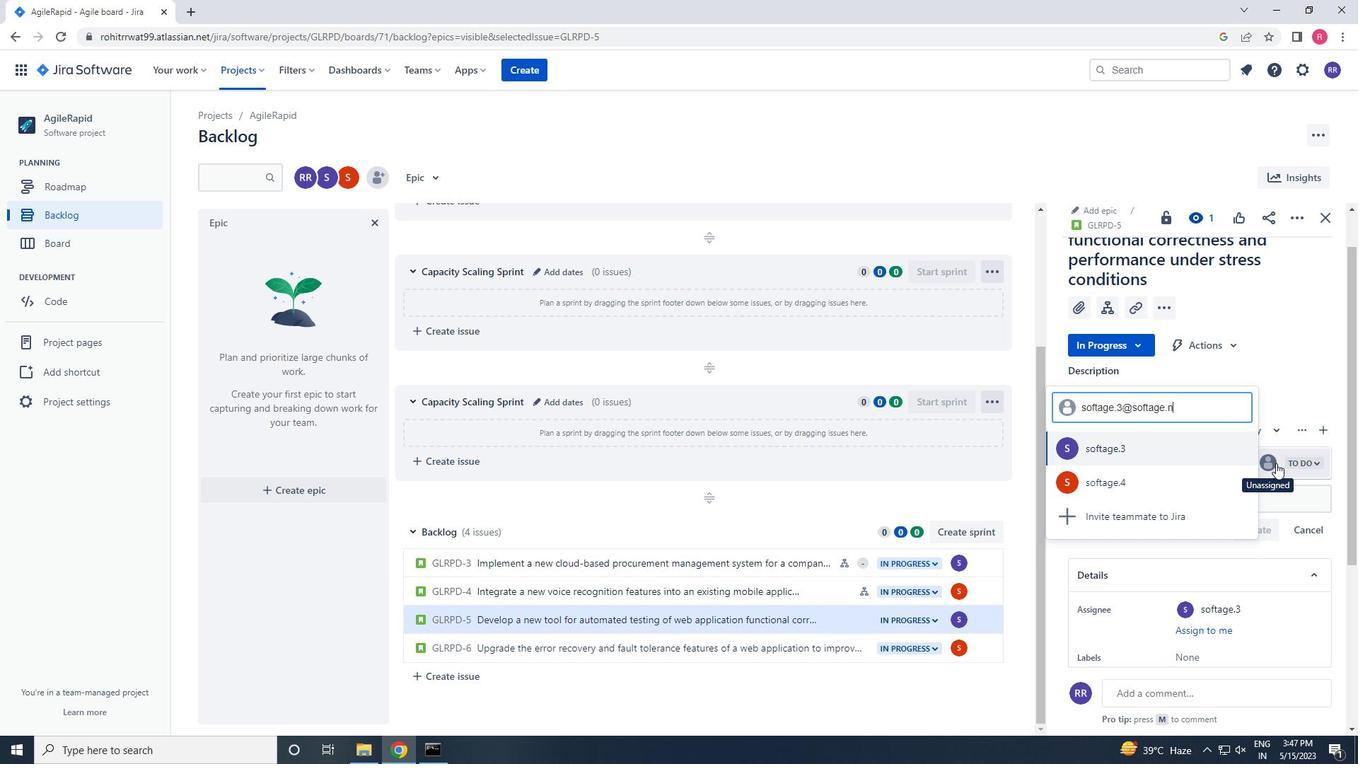 
Action: Mouse moved to (1134, 463)
Screenshot: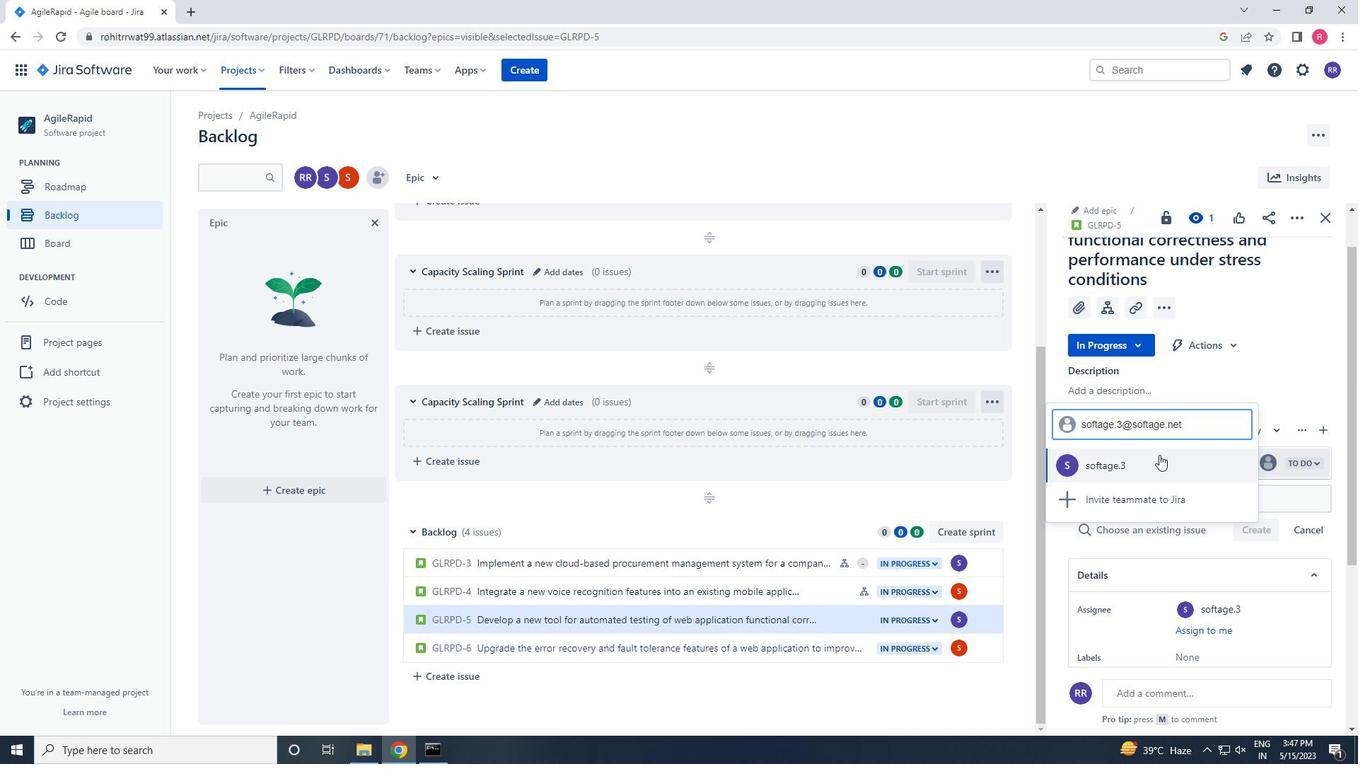 
Action: Mouse pressed left at (1134, 463)
Screenshot: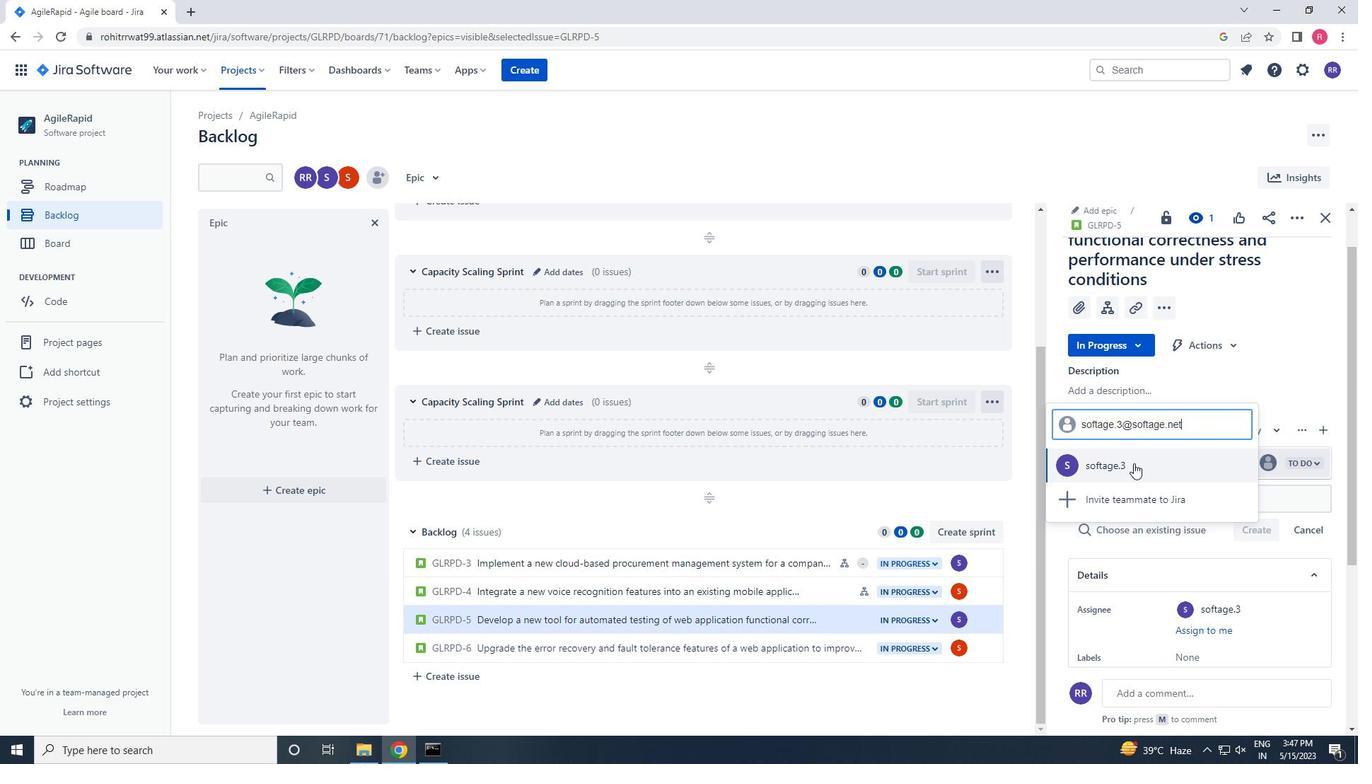 
Action: Mouse moved to (760, 656)
Screenshot: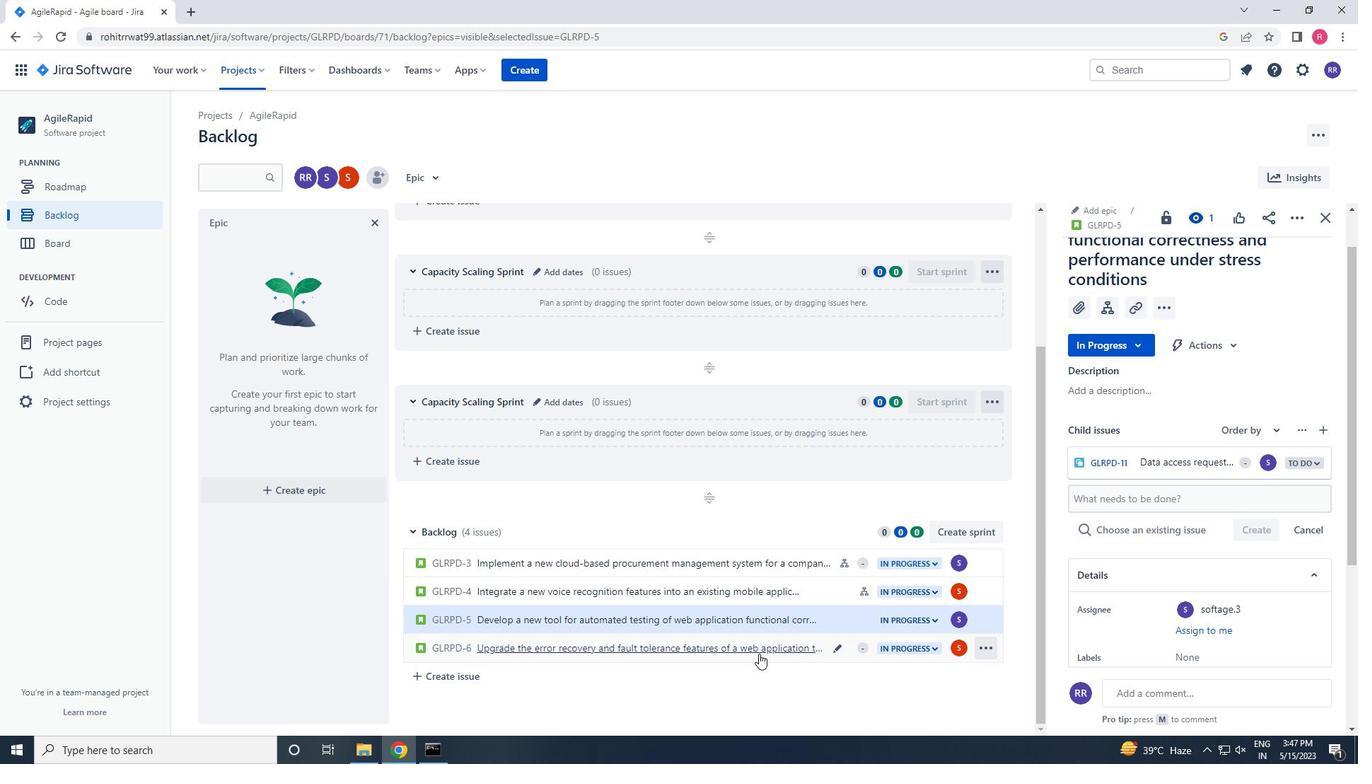 
Action: Mouse pressed left at (760, 656)
Screenshot: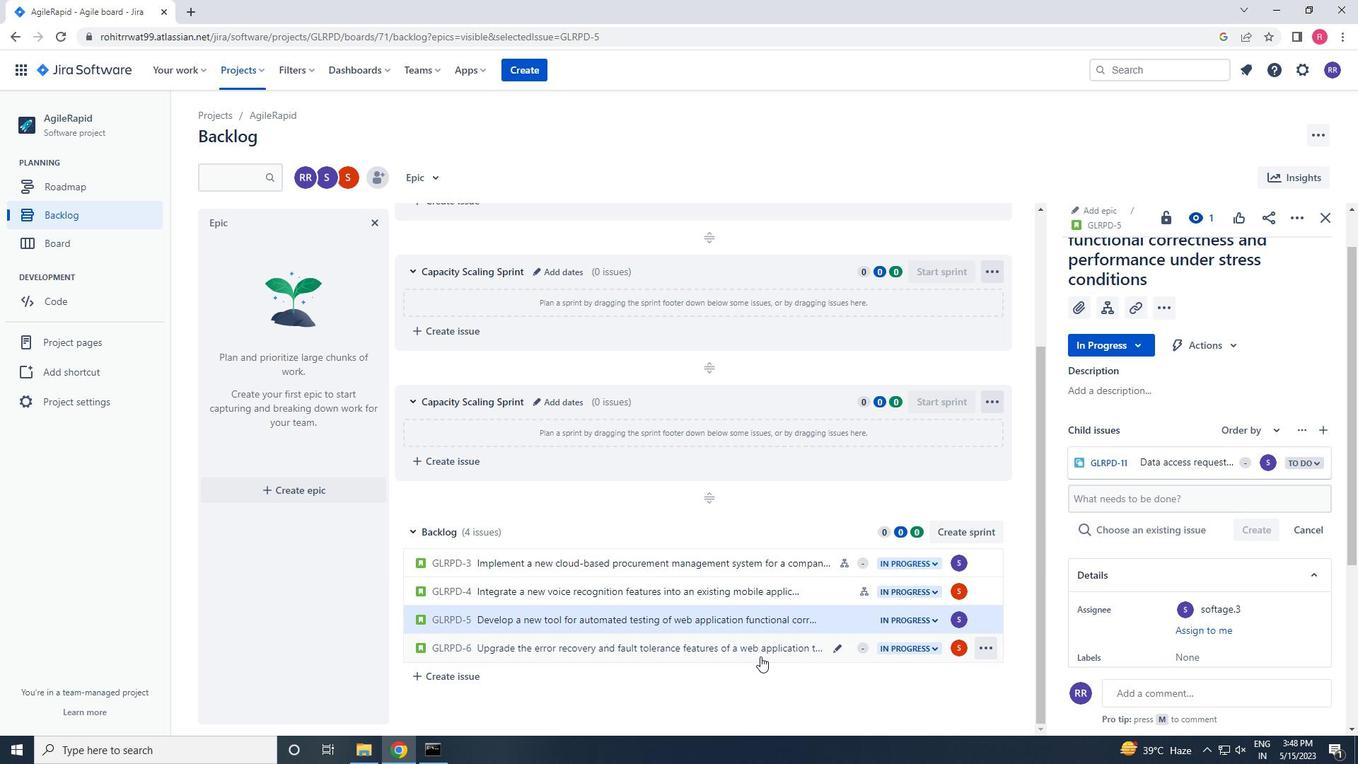 
Action: Mouse moved to (1108, 335)
Screenshot: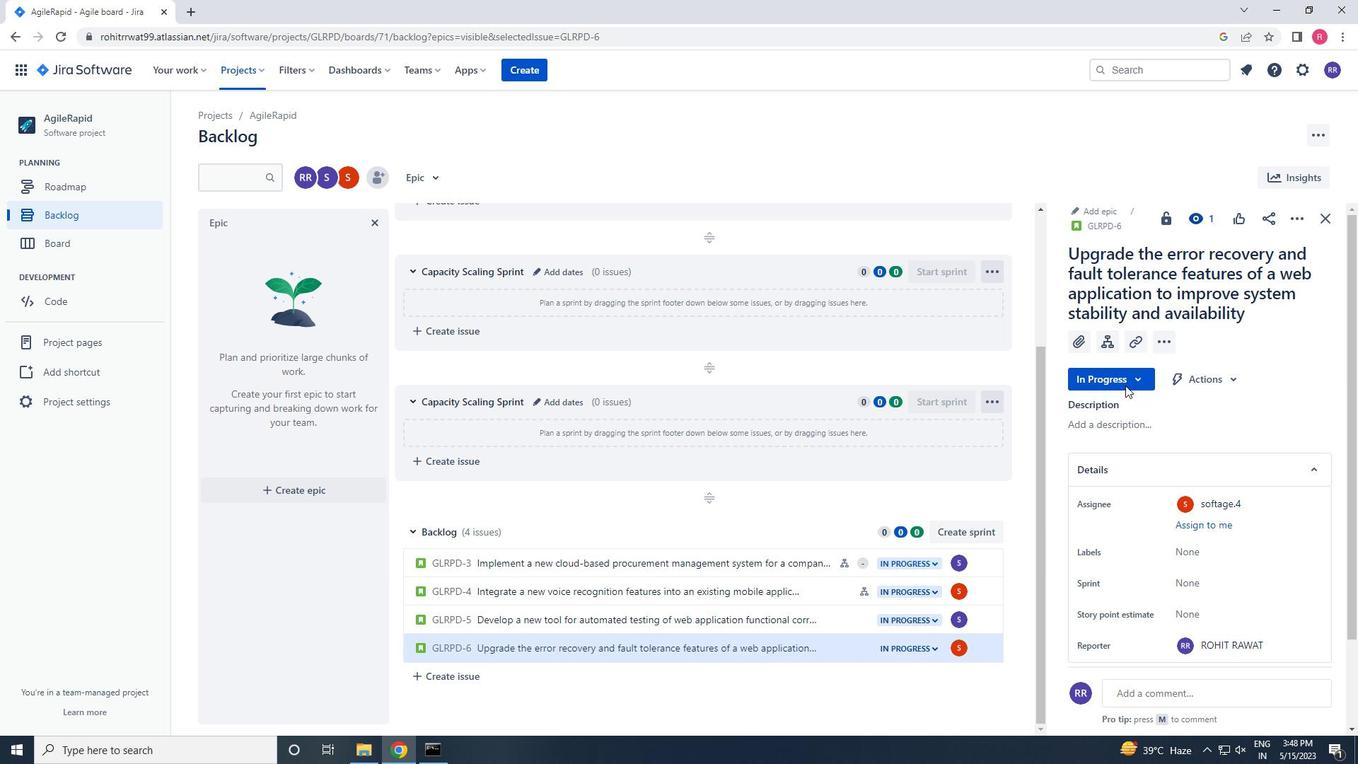 
Action: Mouse pressed left at (1108, 335)
Screenshot: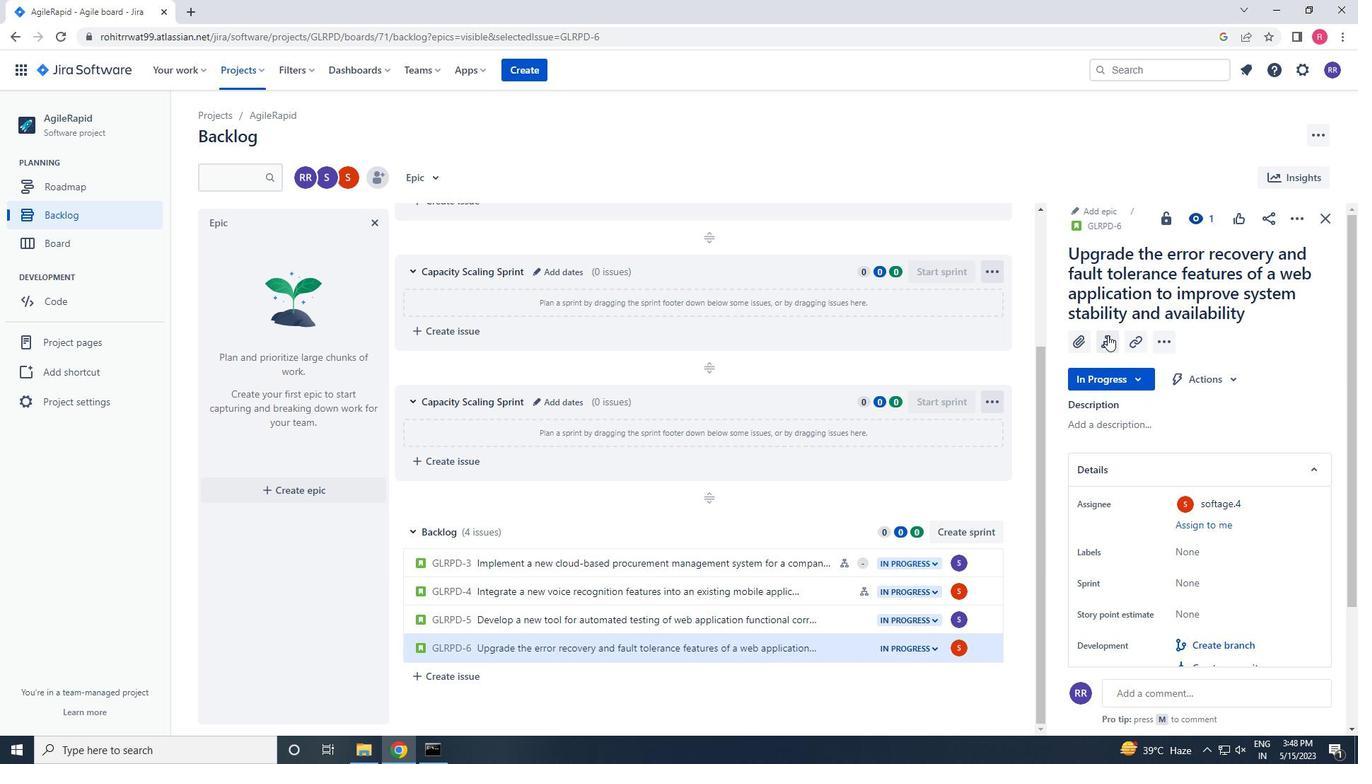 
Action: Key pressed <Key.shift>SERVERLESS<Key.space>COMPUTING<Key.space>APPLICATION<Key.space>RESOURCE<Key.space>ALLOCATION<Key.space>REMEDIAON<Key.space><Key.backspace><Key.backspace><Key.left><Key.left><Key.right>TION<Key.right><Key.right><Key.right><Key.right><Key.right><Key.backspace><Key.down><Key.left><Key.left><Key.left><Key.left><Key.left><Key.left><Key.left><Key.left><Key.left><Key.left><Key.left><Key.left><Key.left><Key.left><Key.left><Key.left><Key.left><Key.left><Key.left><Key.left><Key.left><Key.left><Key.left><Key.left><Key.left><Key.left><Key.left><Key.left><Key.left><Key.left><Key.left><Key.left><Key.left><Key.left><Key.left><Key.left><Key.left><Key.left><Key.left><Key.left><Key.left><Key.left><Key.left><Key.left><Key.left><Key.left><Key.left><Key.left><Key.left><Key.left><Key.left><Key.left><Key.left><Key.left><Key.left><Key.left><Key.left><Key.left><Key.left><Key.left><Key.left><Key.left><Key.left><Key.left><Key.left><Key.left><Key.left><Key.left><Key.left><Key.left><Key.left><Key.left><Key.left><Key.left><Key.left><Key.left><Key.left><Key.left><Key.left><Key.left><Key.left><Key.left><Key.left><Key.left><Key.left><Key.left><Key.left><Key.left><Key.left><Key.left><Key.enter>
Screenshot: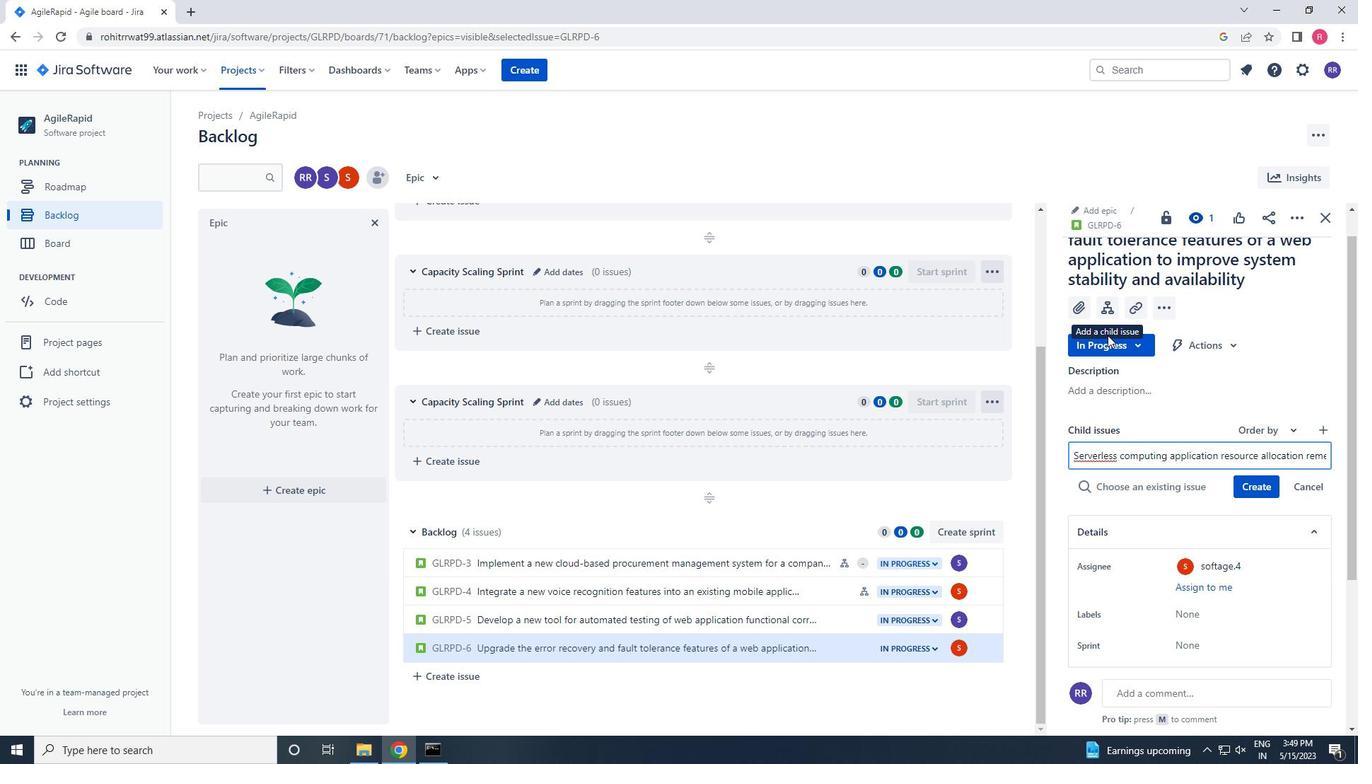 
Action: Mouse moved to (1267, 459)
Screenshot: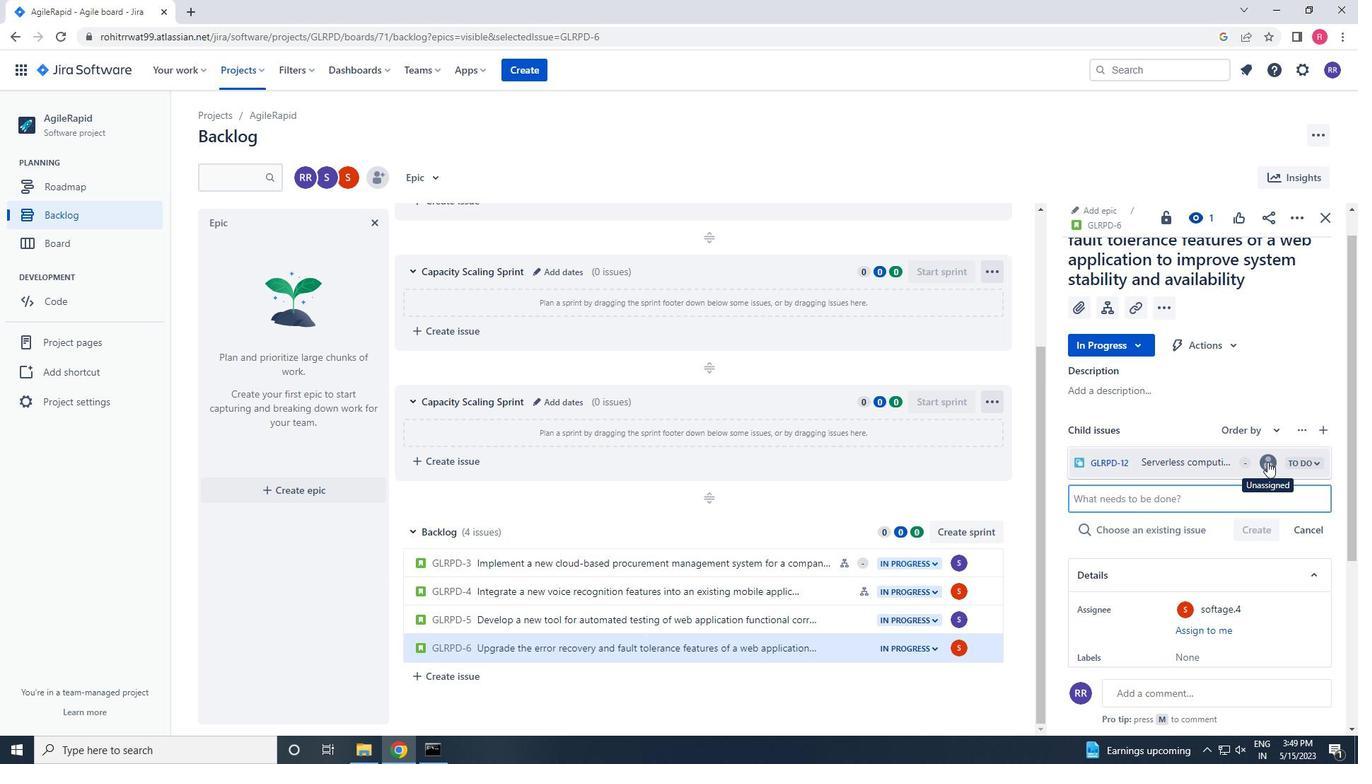 
Action: Mouse pressed left at (1267, 459)
Screenshot: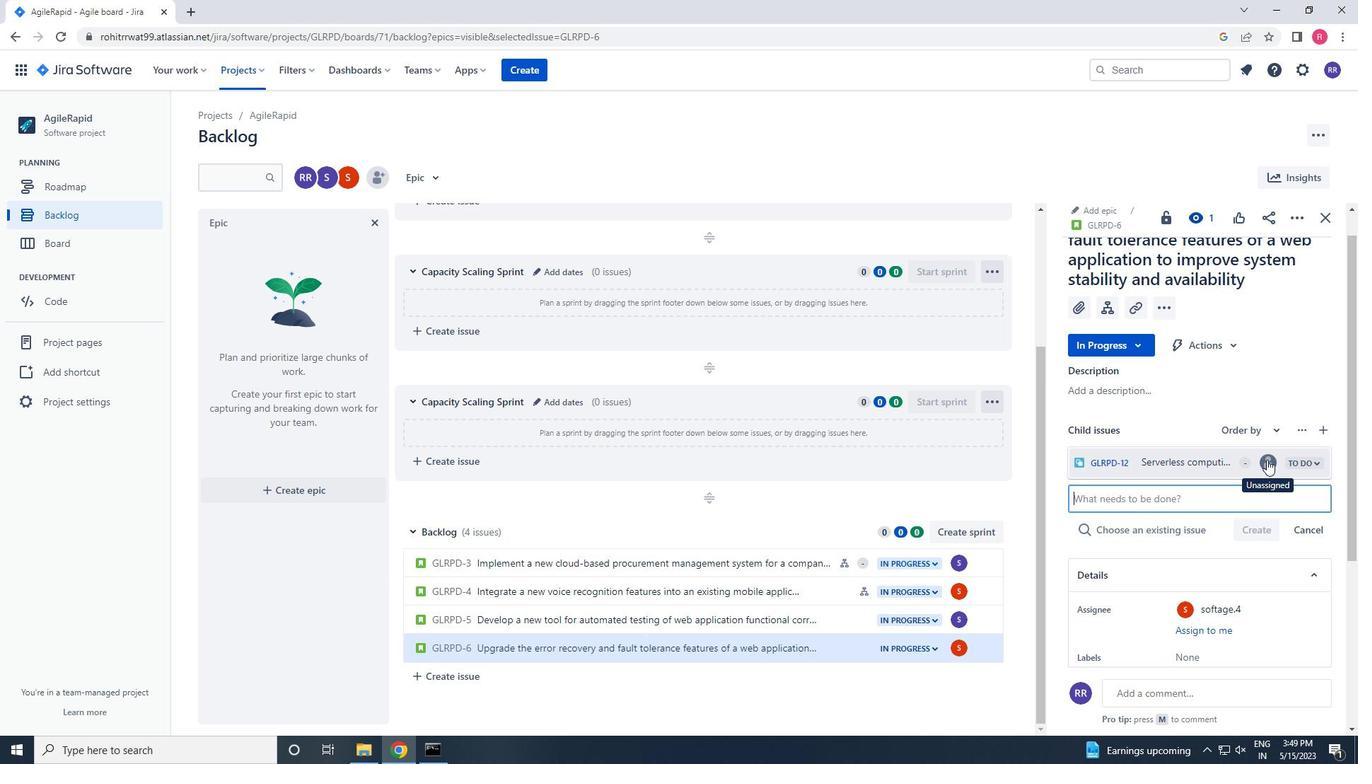 
Action: Key pressed SOFTAGE.4<Key.shift>@SOFTAGE.NET
Screenshot: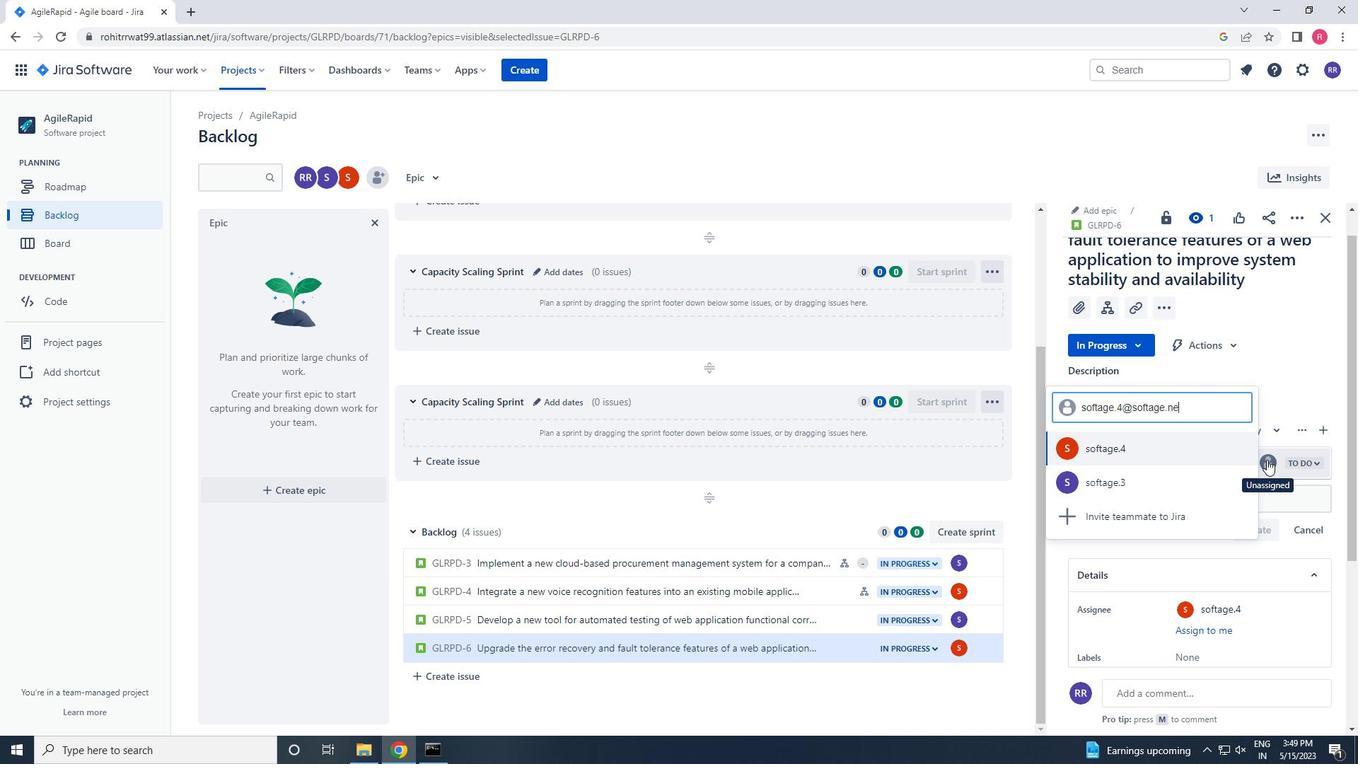 
Action: Mouse moved to (1141, 459)
Screenshot: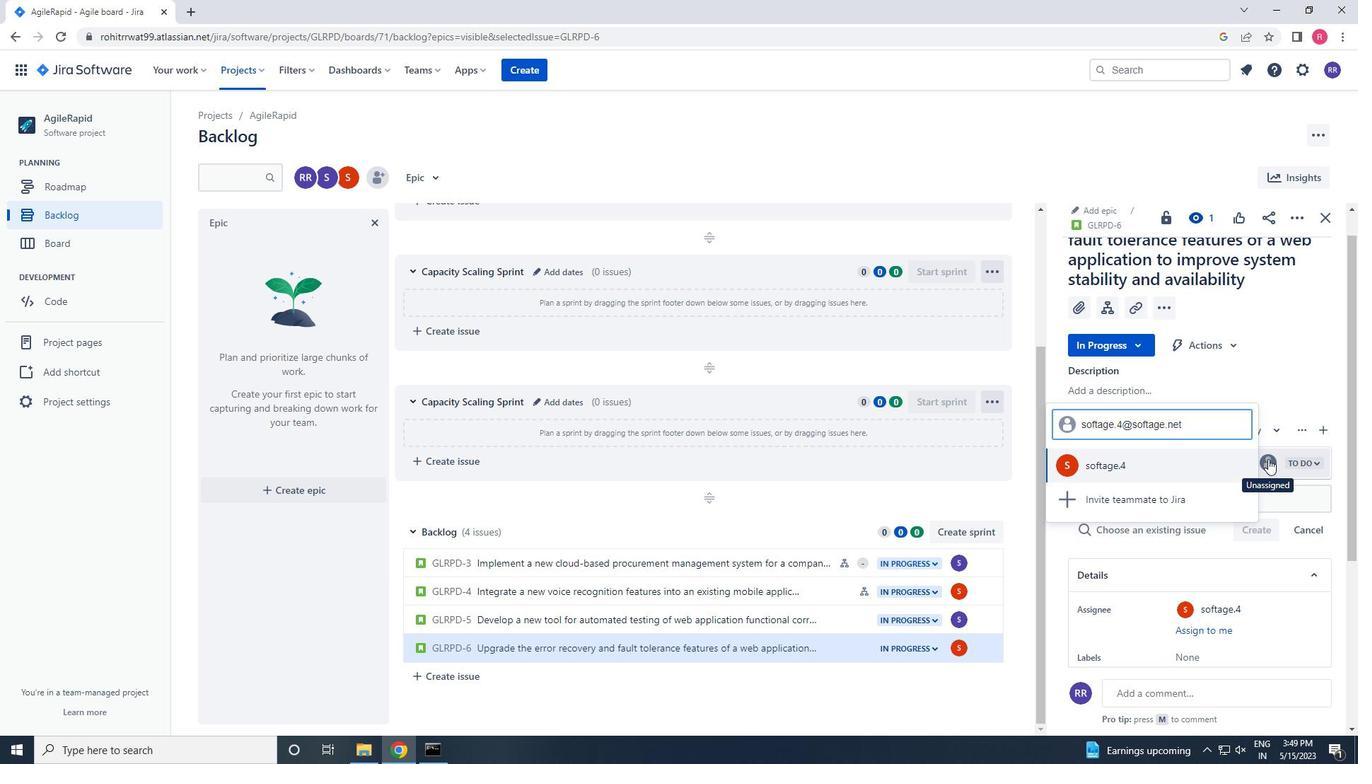 
Action: Mouse pressed left at (1141, 459)
Screenshot: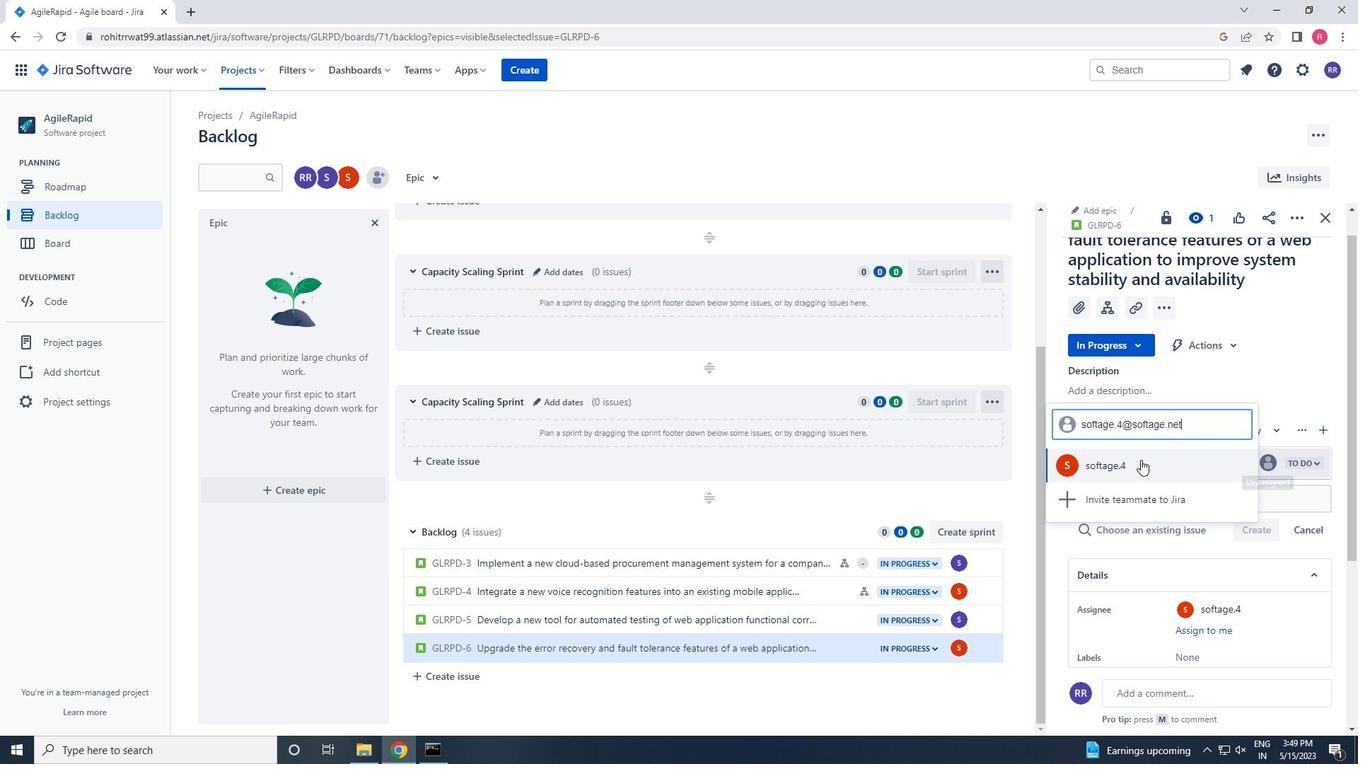 
